 Task: Search one way flight ticket for 3 adults in first from Walla Walla: Walla Walla Regional Airport to Greenville: Pitt-greenville Airport on 5-2-2023. Choice of flights is Delta. Number of bags: 11 checked bags. Price is upto 92000. Outbound departure time preference is 23:45.
Action: Mouse moved to (319, 288)
Screenshot: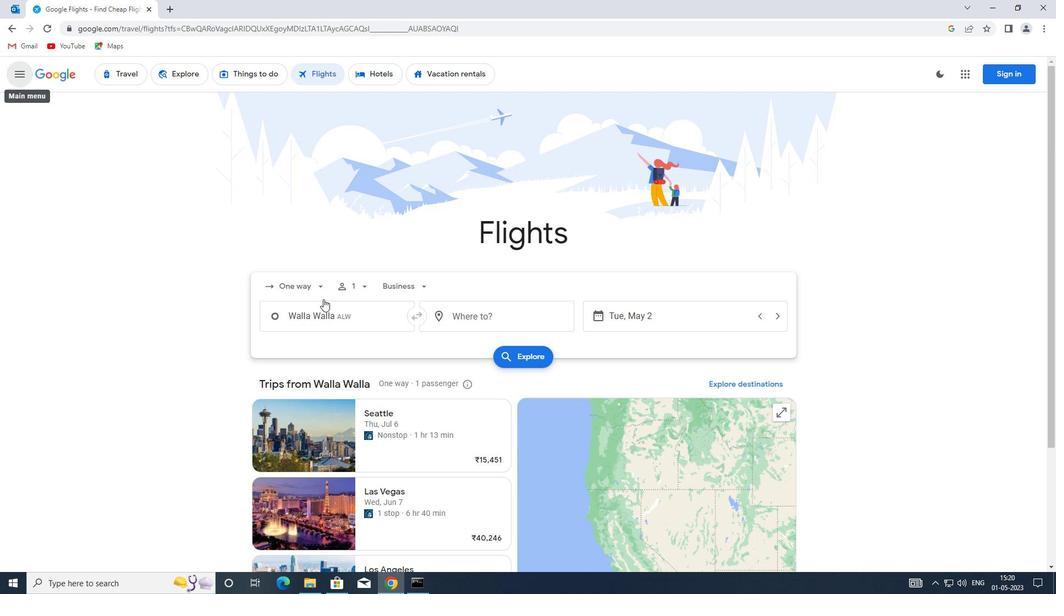 
Action: Mouse pressed left at (319, 288)
Screenshot: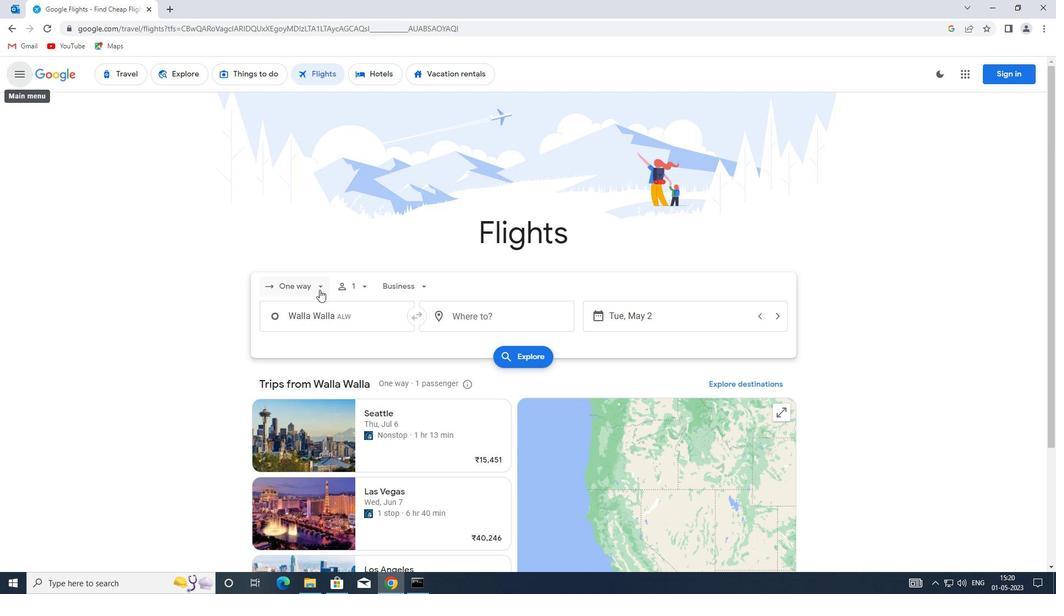 
Action: Mouse moved to (331, 336)
Screenshot: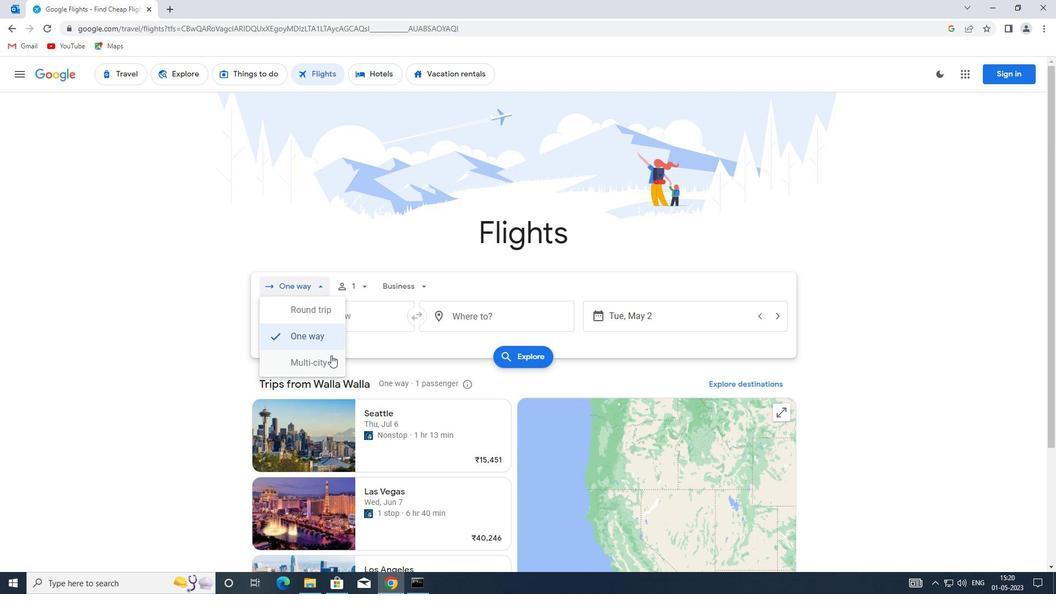 
Action: Mouse pressed left at (331, 336)
Screenshot: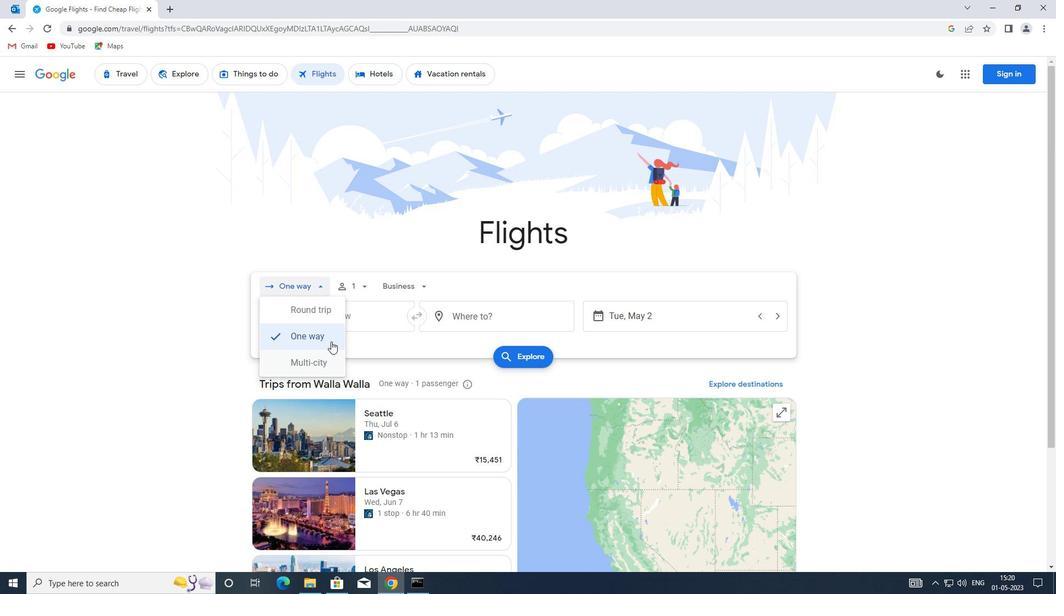 
Action: Mouse moved to (362, 285)
Screenshot: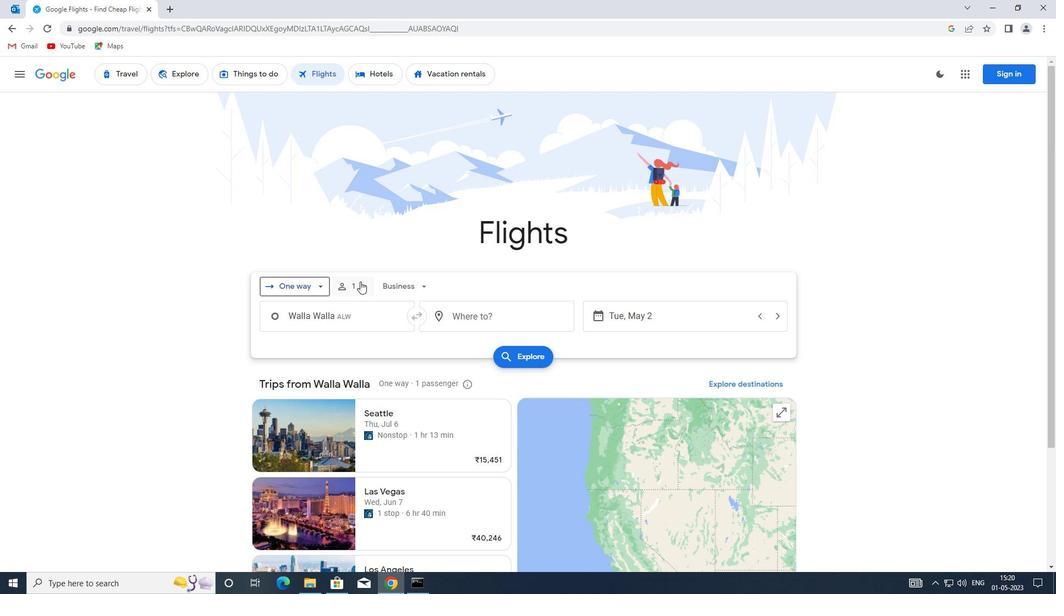 
Action: Mouse pressed left at (362, 285)
Screenshot: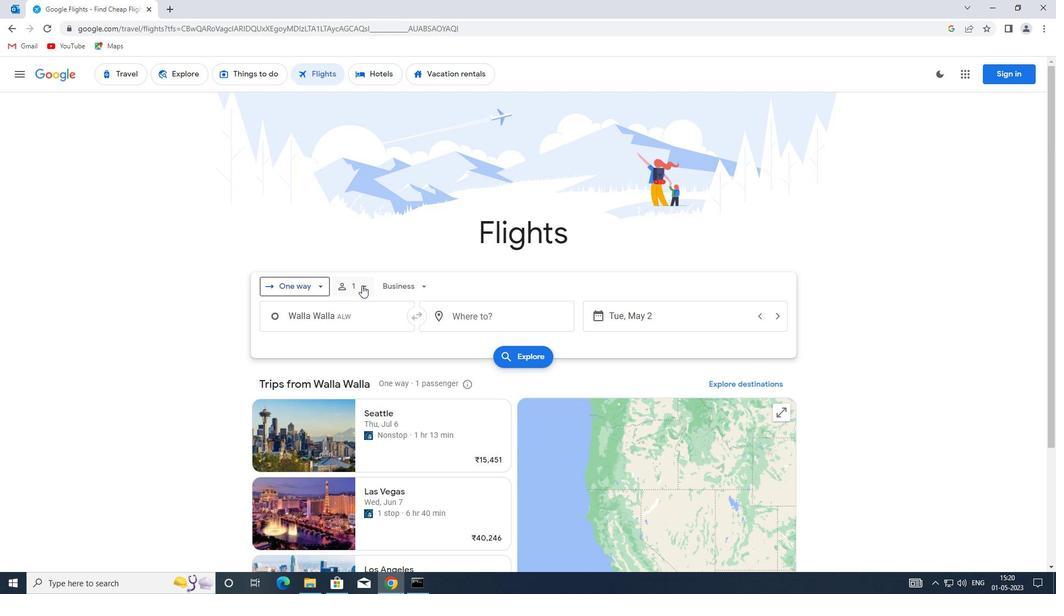 
Action: Mouse moved to (446, 313)
Screenshot: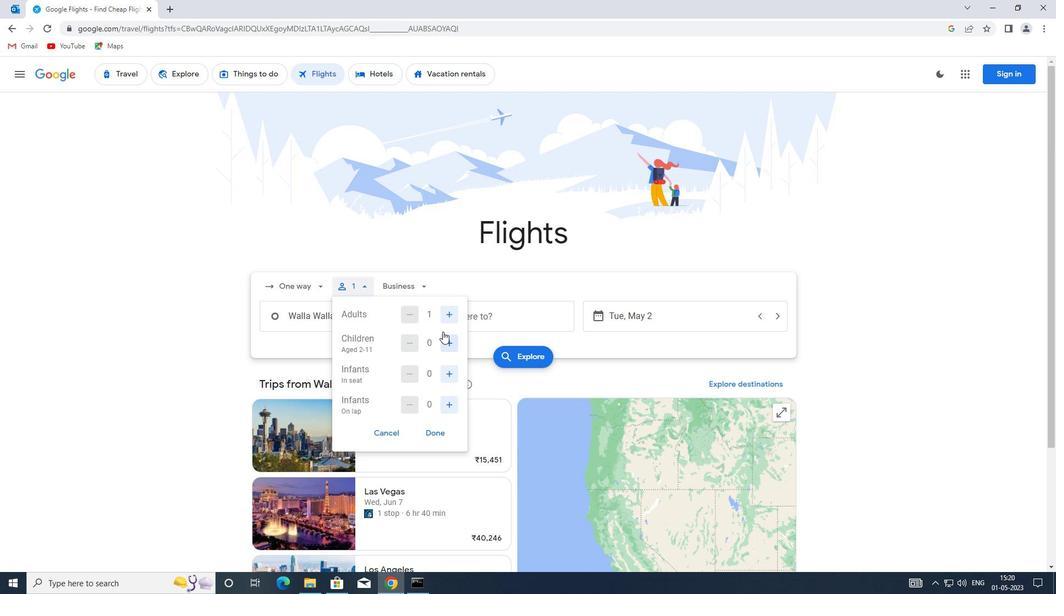
Action: Mouse pressed left at (446, 313)
Screenshot: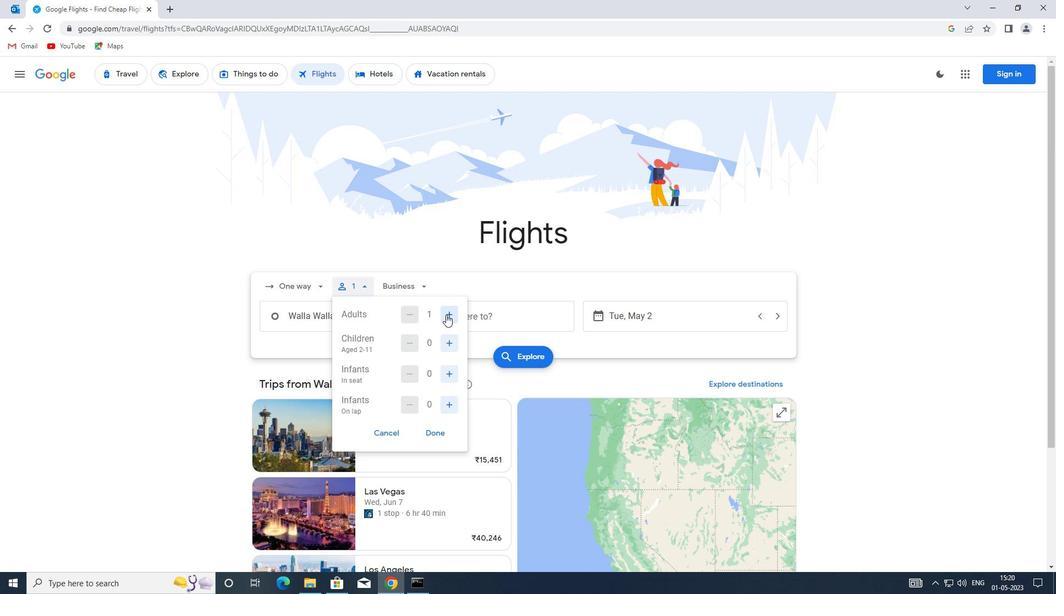 
Action: Mouse moved to (446, 312)
Screenshot: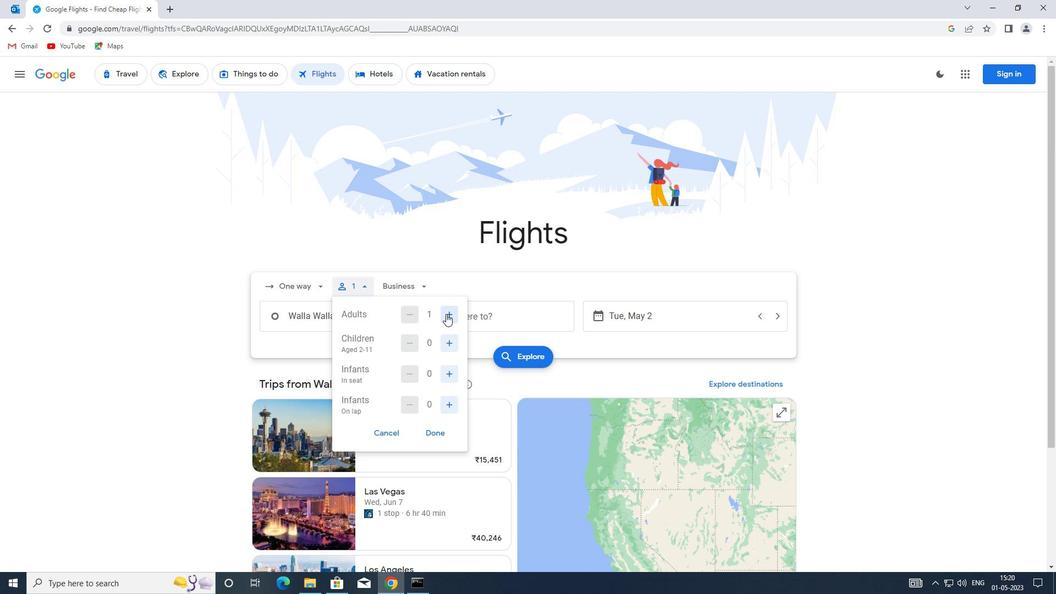 
Action: Mouse pressed left at (446, 312)
Screenshot: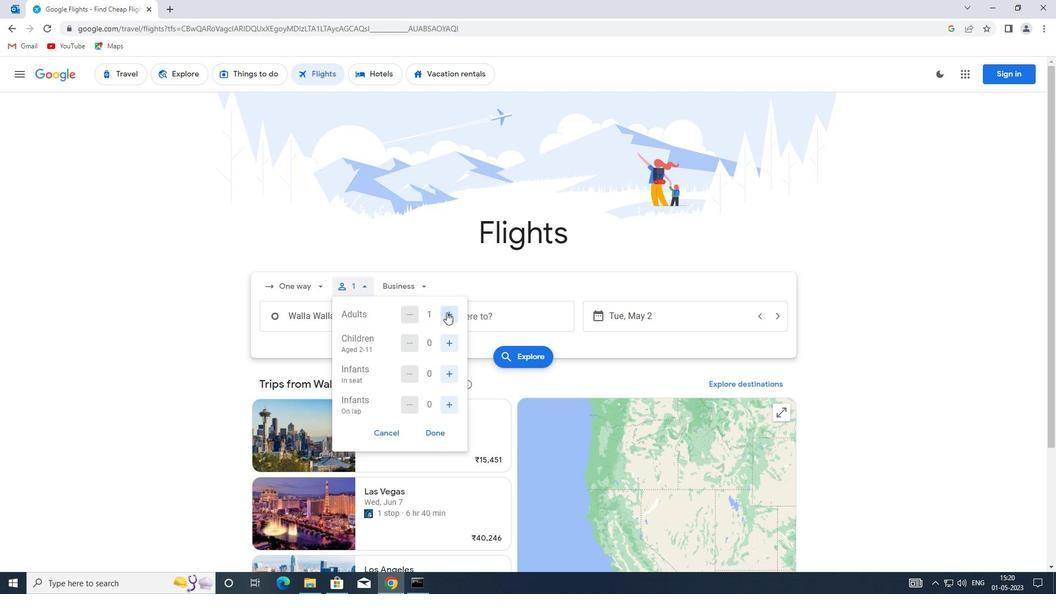 
Action: Mouse moved to (440, 434)
Screenshot: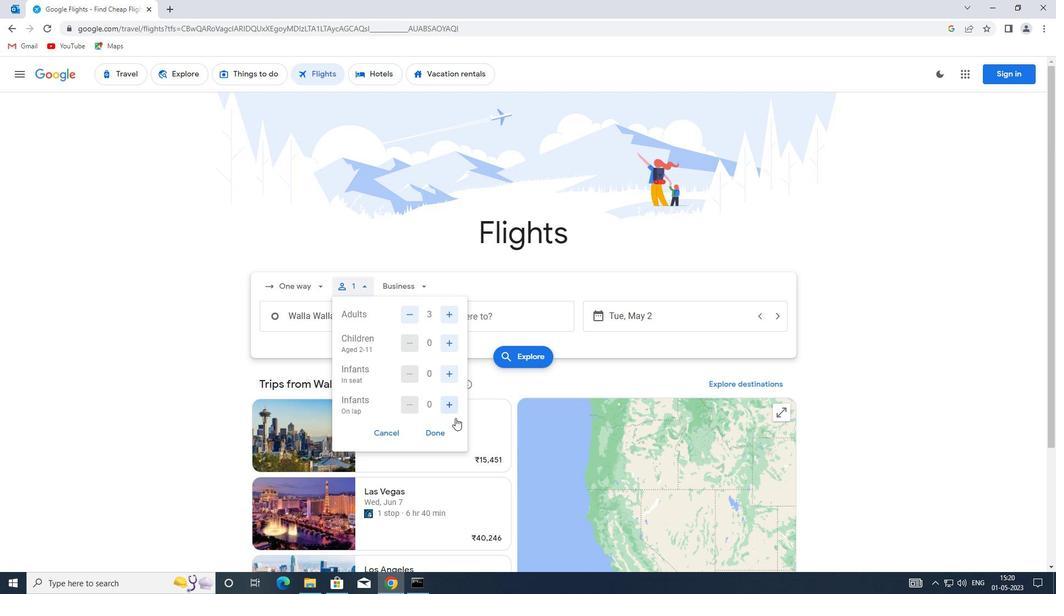 
Action: Mouse pressed left at (440, 434)
Screenshot: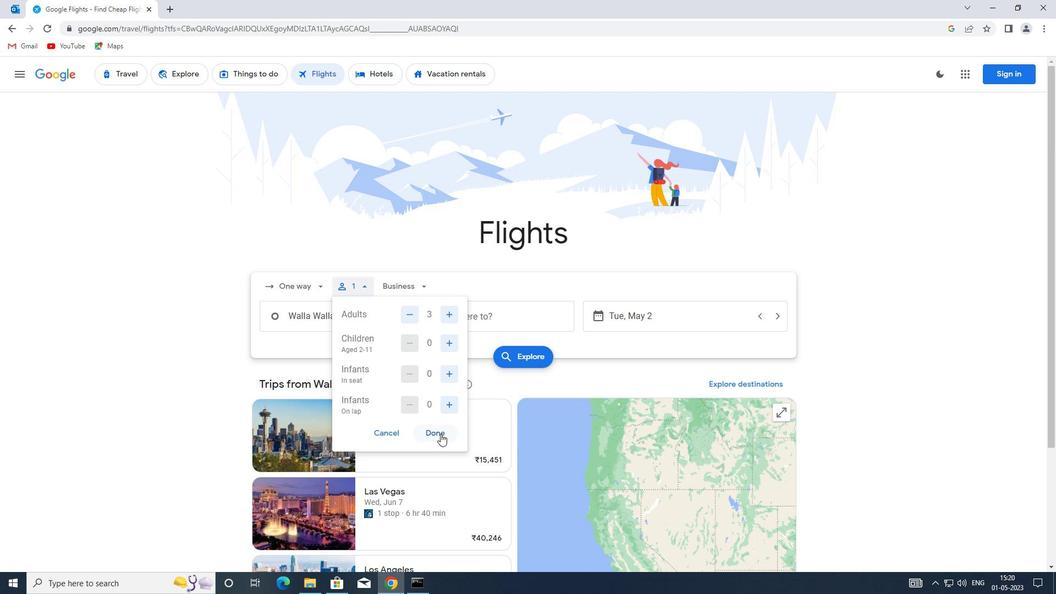 
Action: Mouse moved to (417, 289)
Screenshot: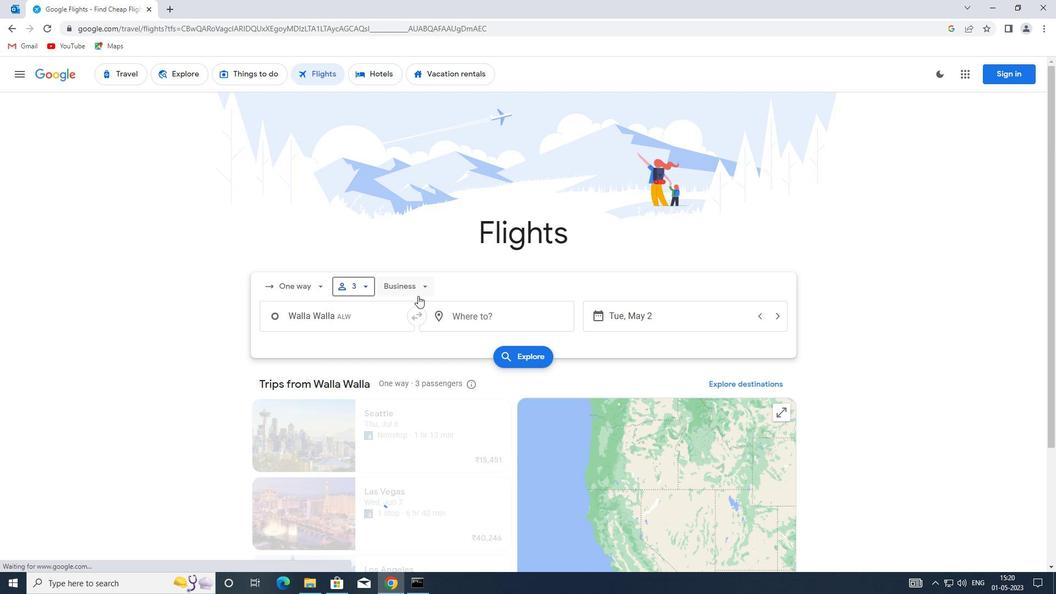 
Action: Mouse pressed left at (417, 289)
Screenshot: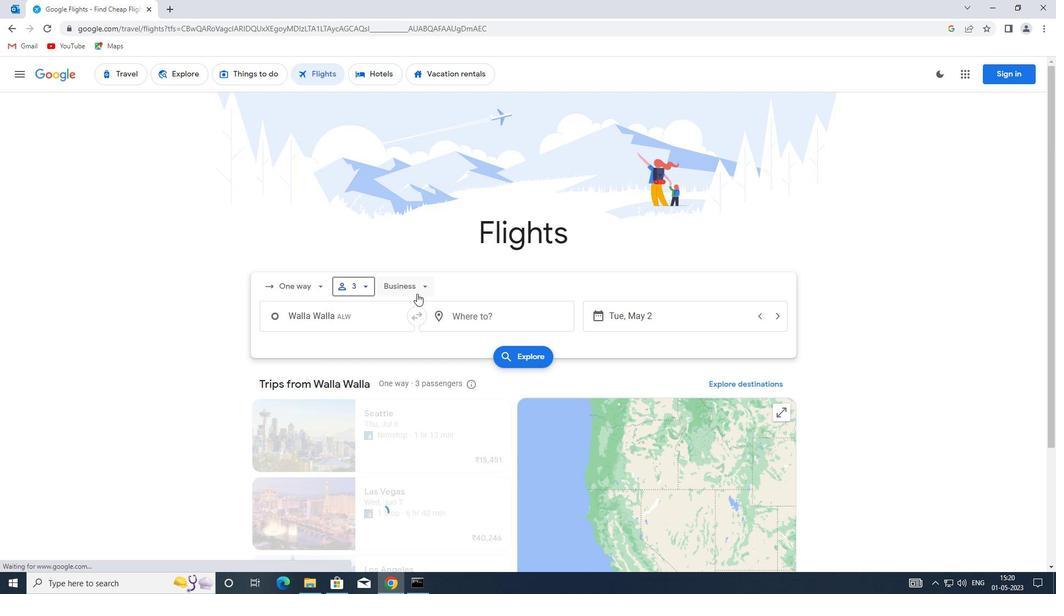 
Action: Mouse moved to (427, 387)
Screenshot: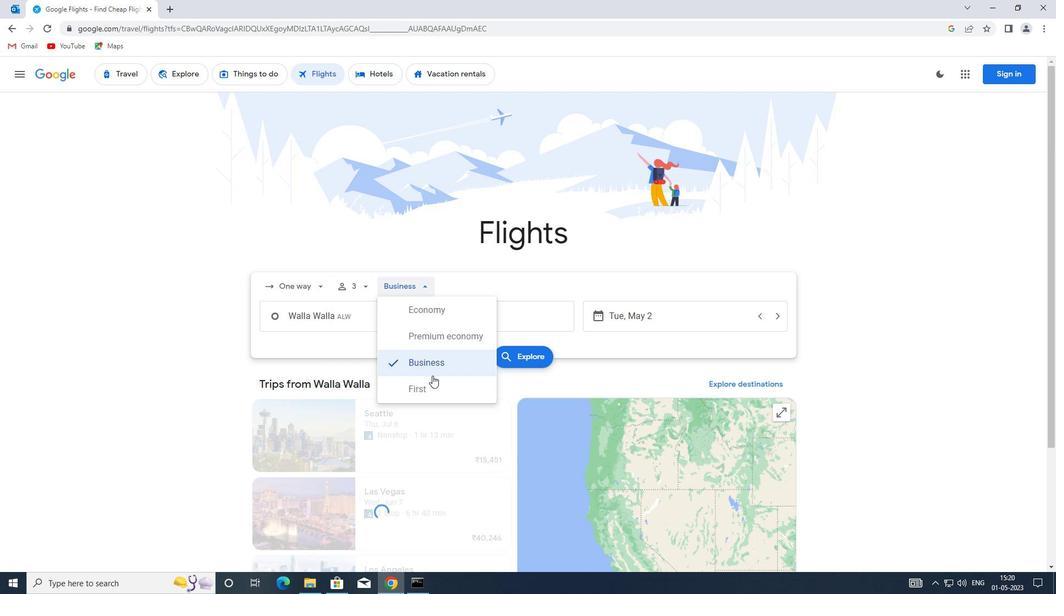 
Action: Mouse pressed left at (427, 387)
Screenshot: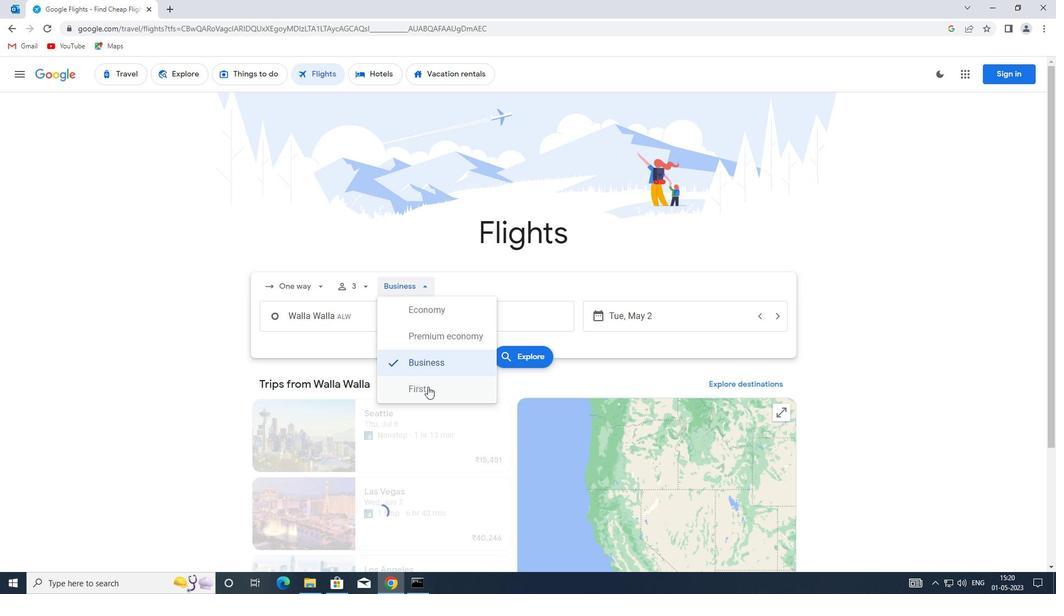 
Action: Mouse moved to (357, 317)
Screenshot: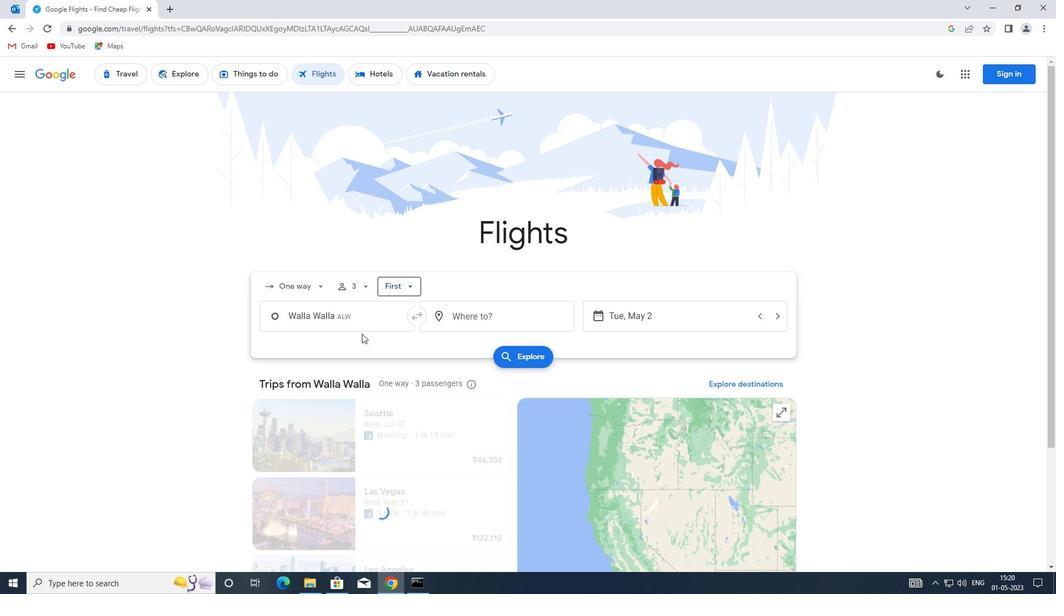 
Action: Mouse pressed left at (357, 317)
Screenshot: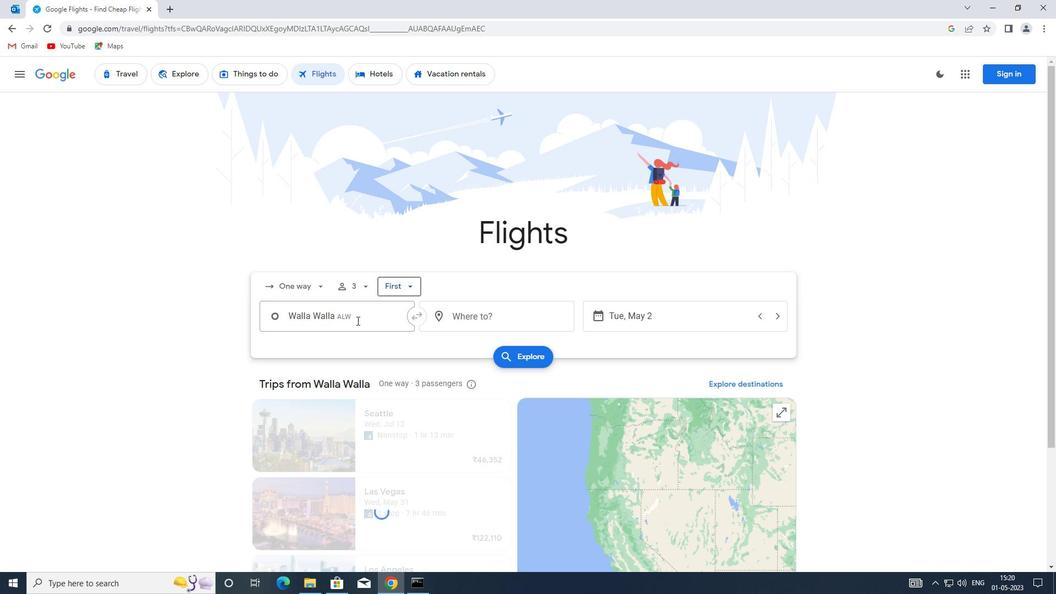 
Action: Mouse moved to (371, 349)
Screenshot: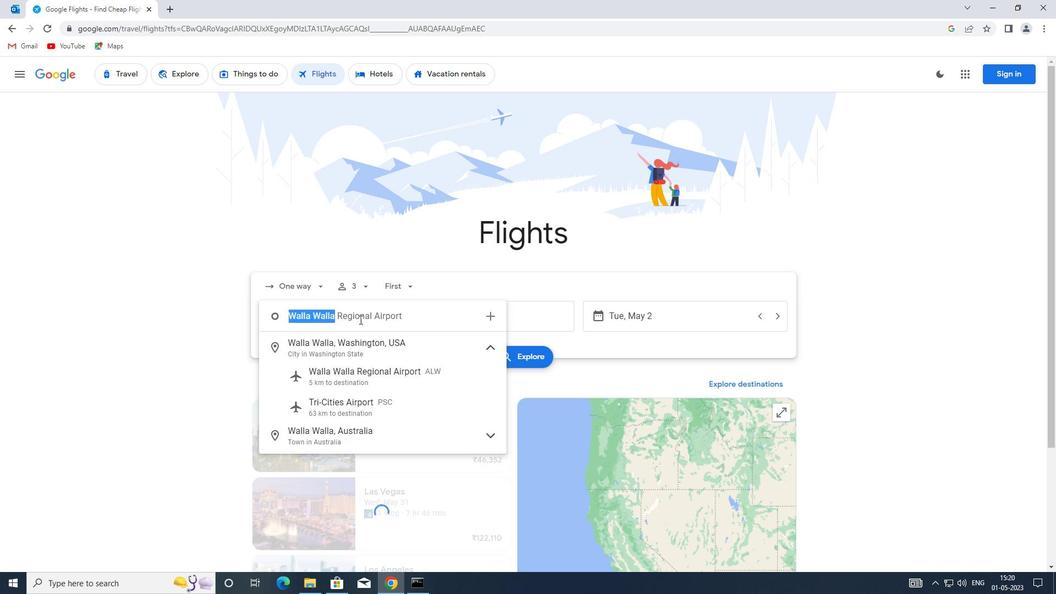 
Action: Key pressed <Key.enter>
Screenshot: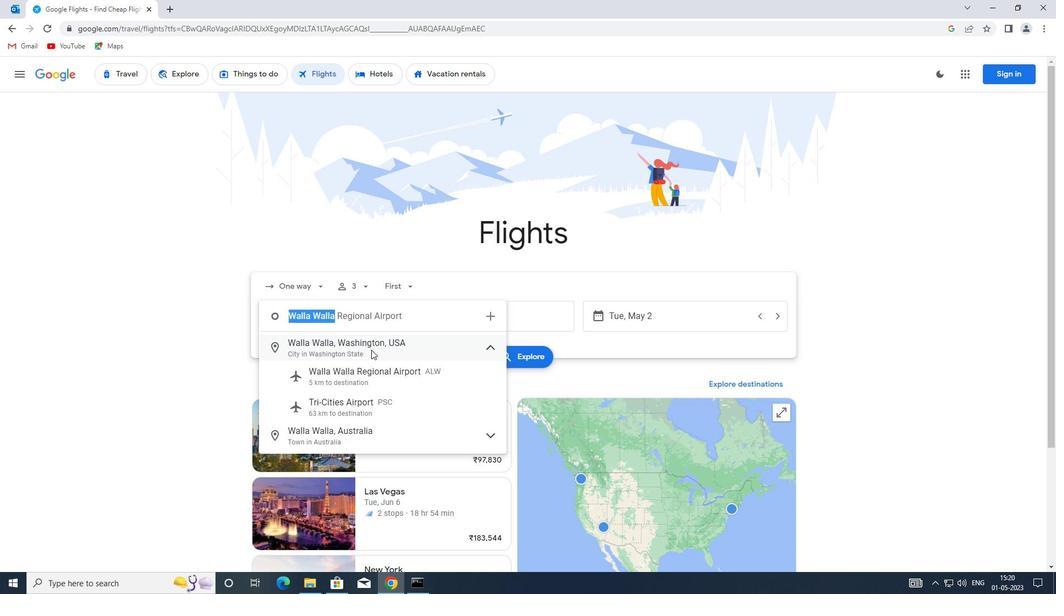 
Action: Mouse moved to (511, 324)
Screenshot: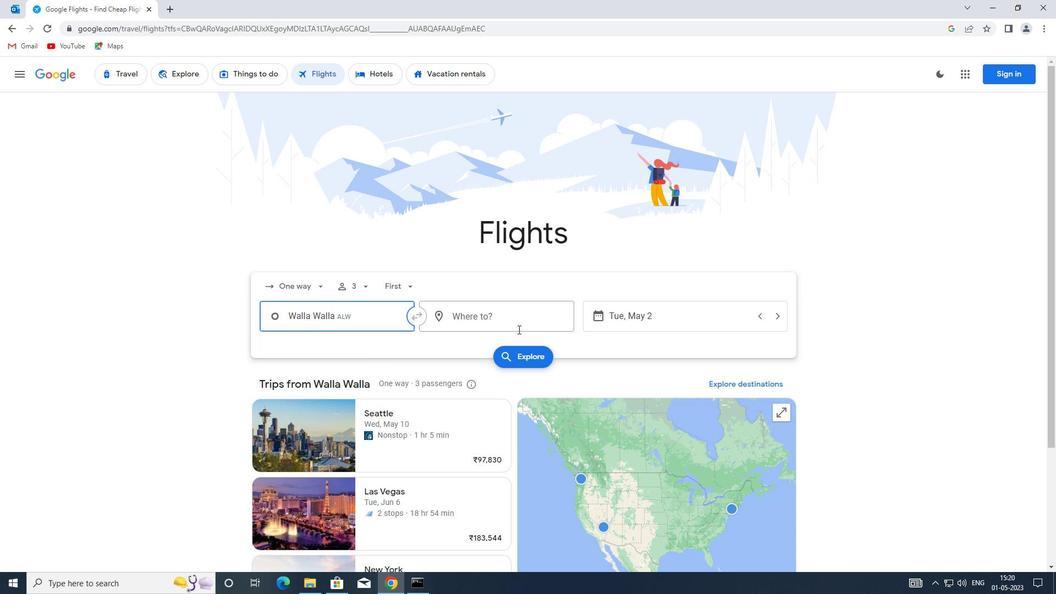 
Action: Mouse pressed left at (511, 324)
Screenshot: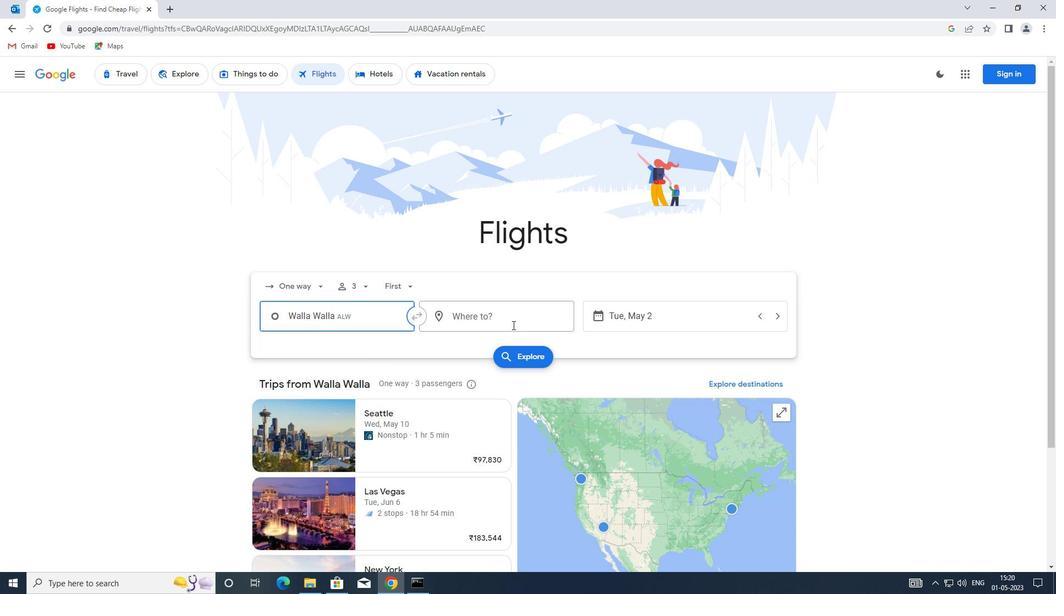 
Action: Key pressed pgv<Key.enter>
Screenshot: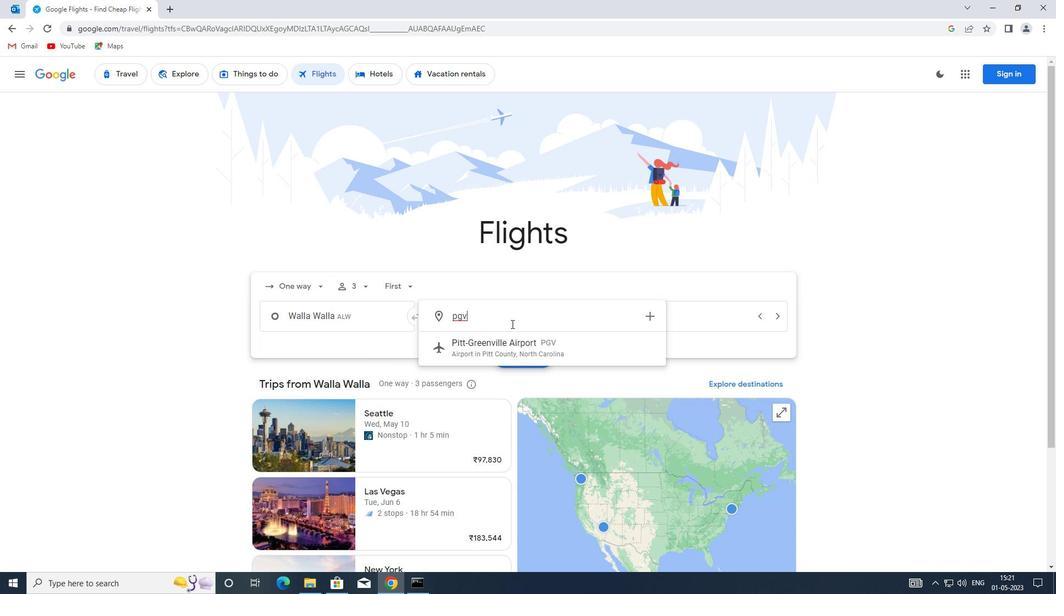 
Action: Mouse moved to (642, 322)
Screenshot: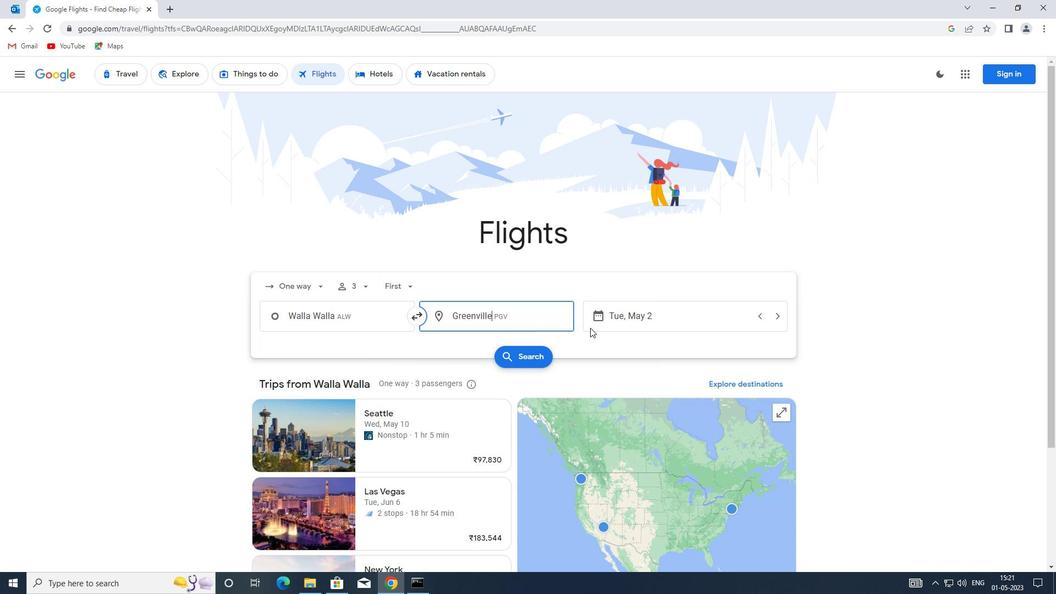 
Action: Mouse pressed left at (642, 322)
Screenshot: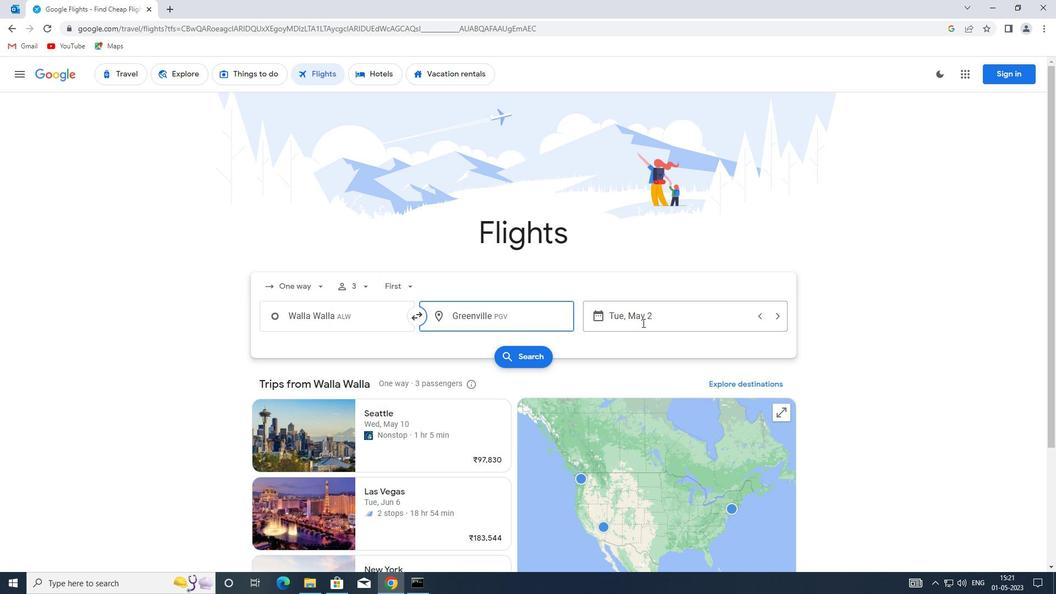 
Action: Mouse moved to (461, 374)
Screenshot: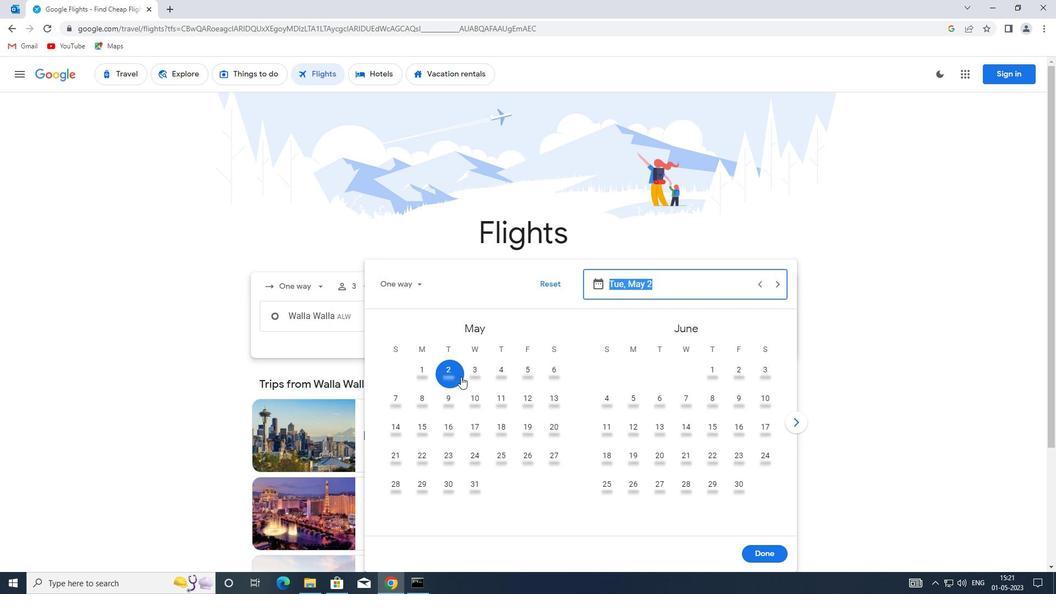 
Action: Mouse pressed left at (461, 374)
Screenshot: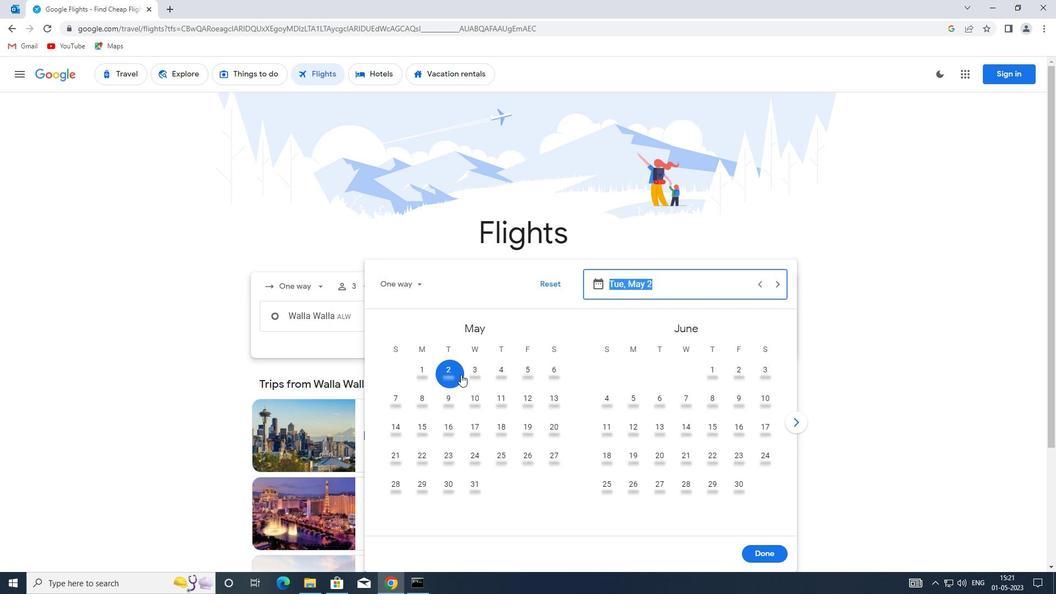 
Action: Mouse moved to (770, 556)
Screenshot: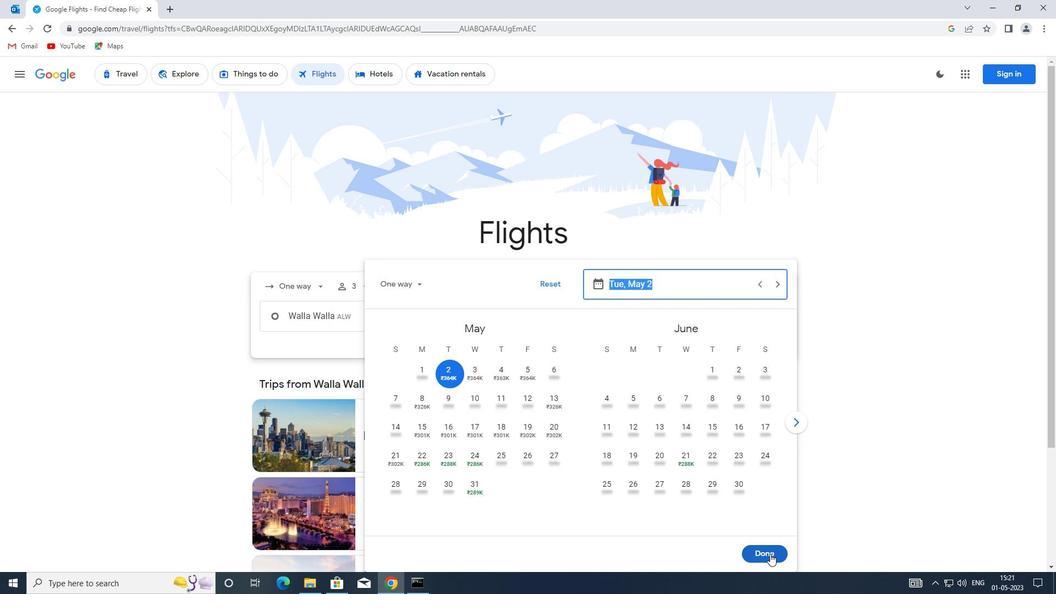 
Action: Mouse pressed left at (770, 556)
Screenshot: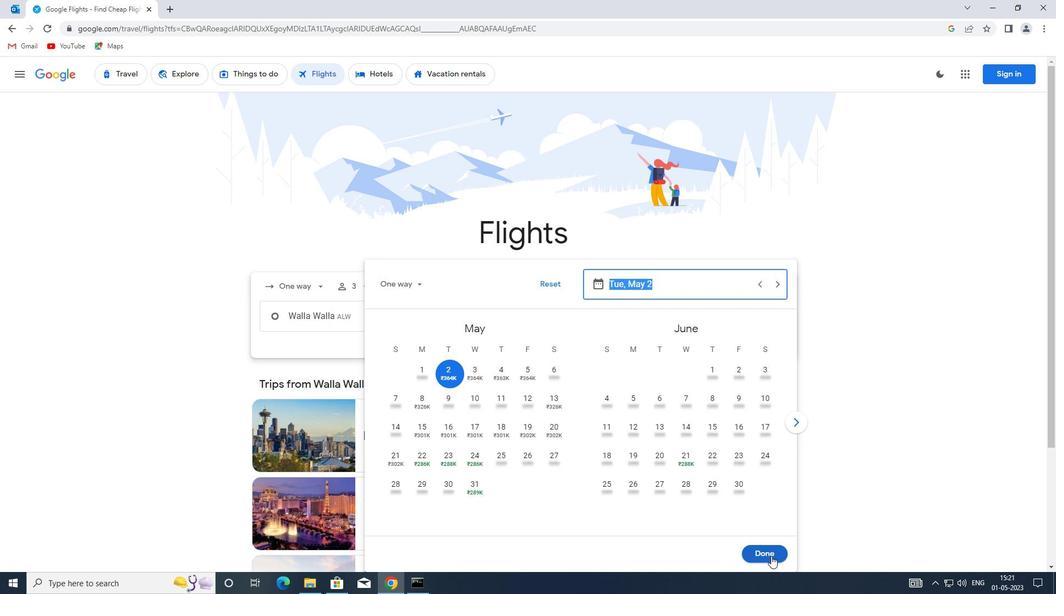
Action: Mouse moved to (532, 362)
Screenshot: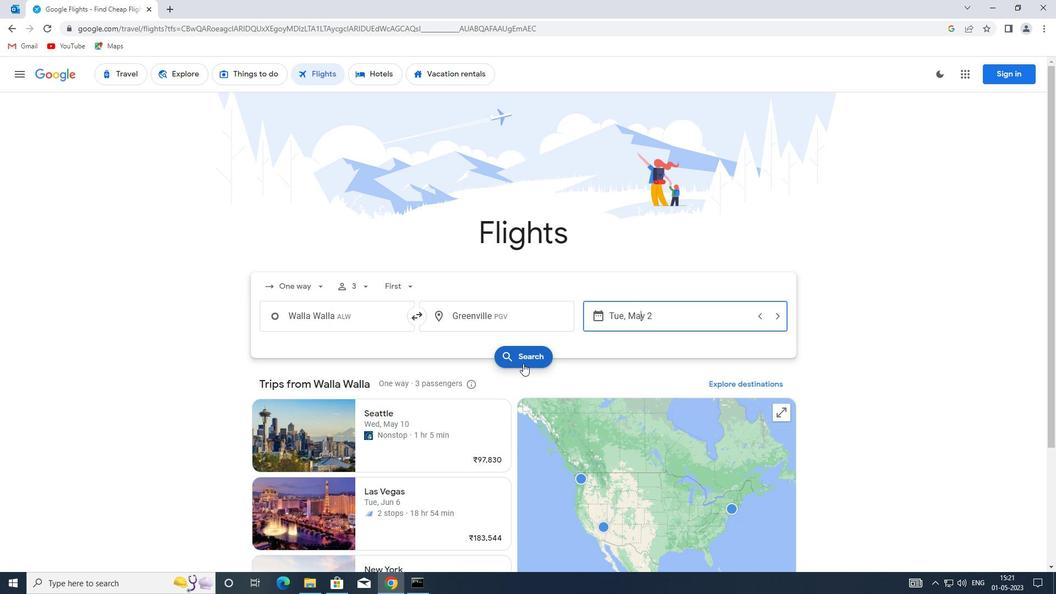 
Action: Mouse pressed left at (532, 362)
Screenshot: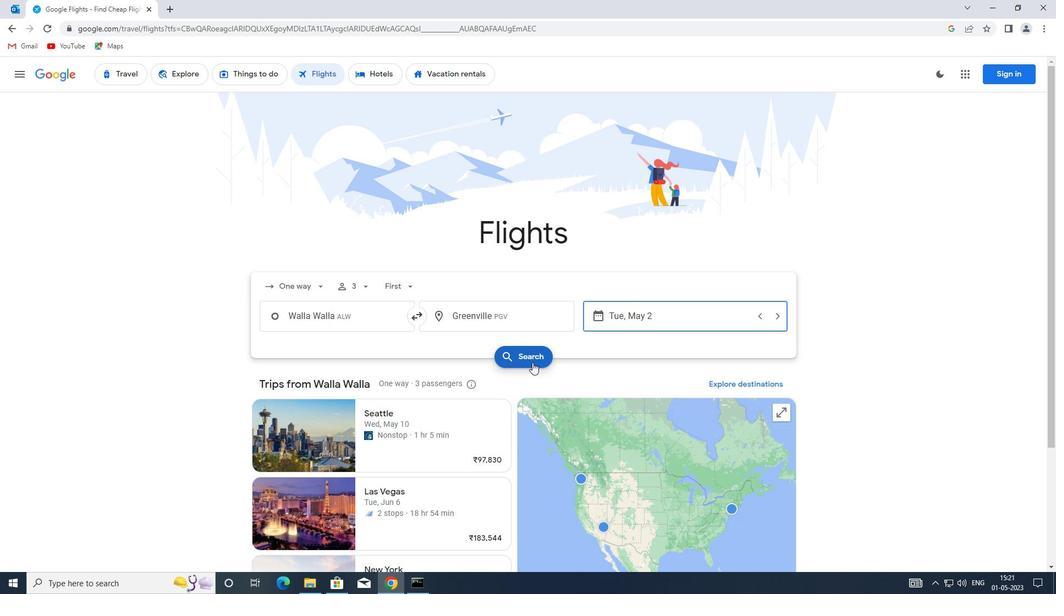 
Action: Mouse moved to (271, 180)
Screenshot: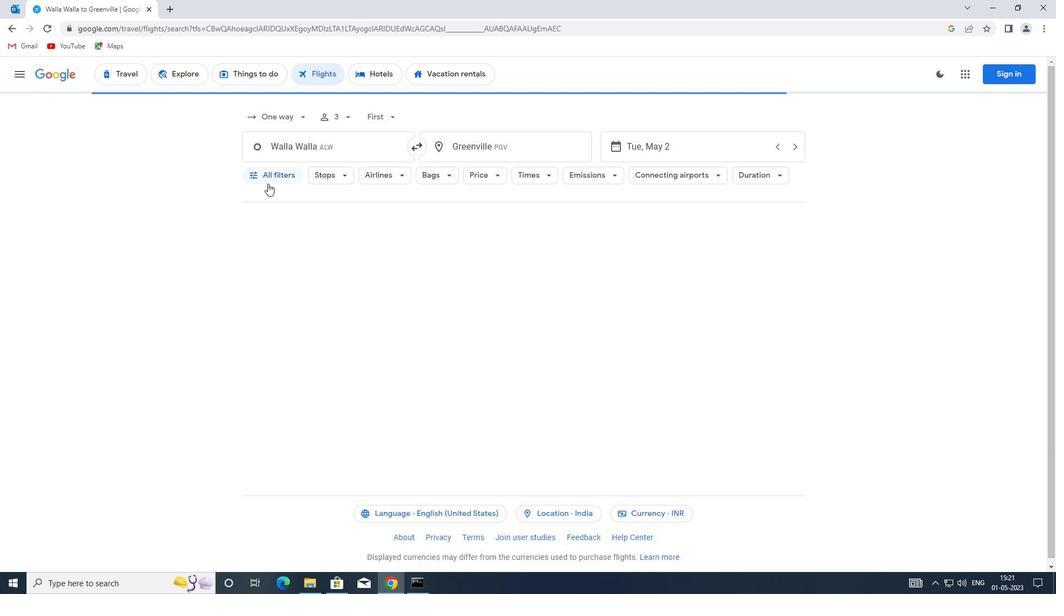 
Action: Mouse pressed left at (271, 180)
Screenshot: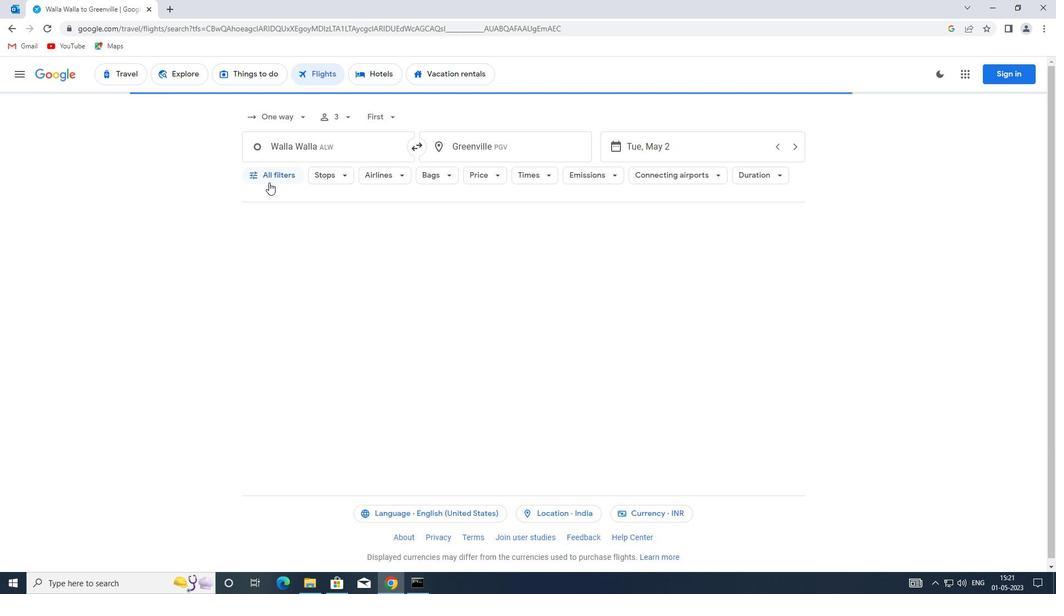 
Action: Mouse moved to (321, 292)
Screenshot: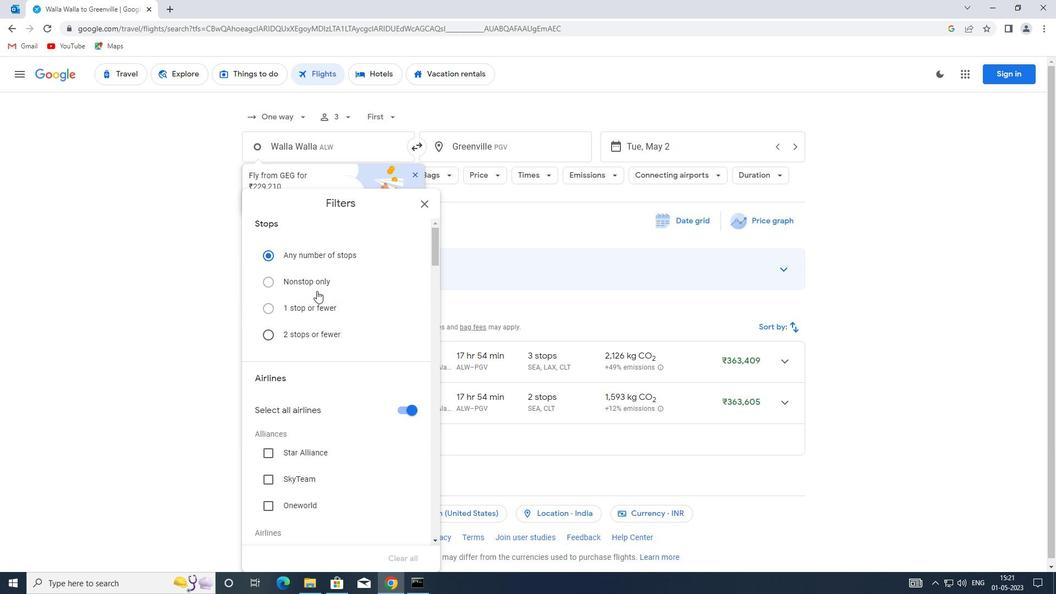 
Action: Mouse scrolled (321, 291) with delta (0, 0)
Screenshot: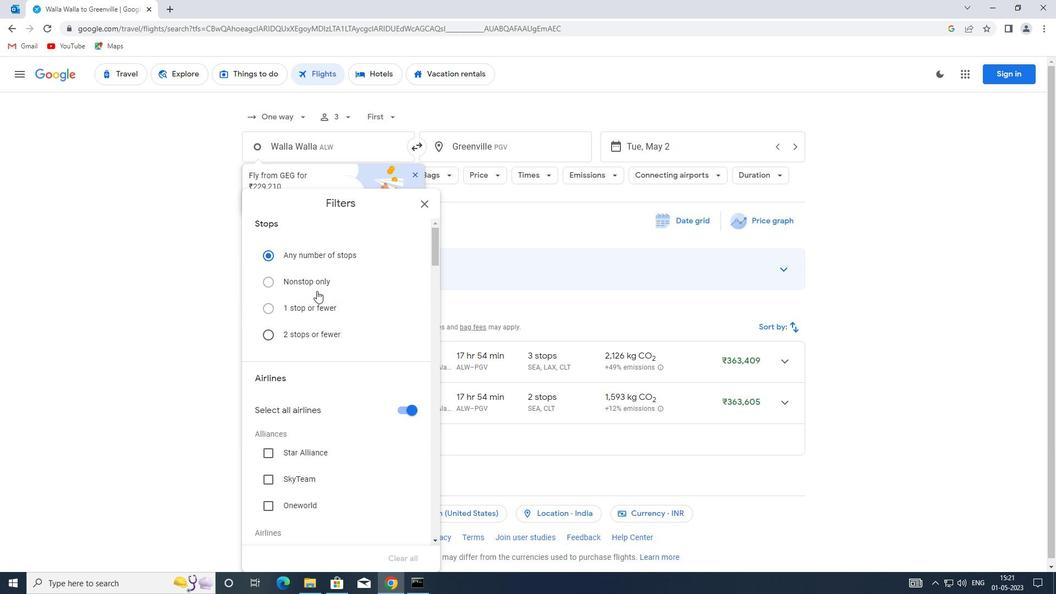 
Action: Mouse moved to (407, 355)
Screenshot: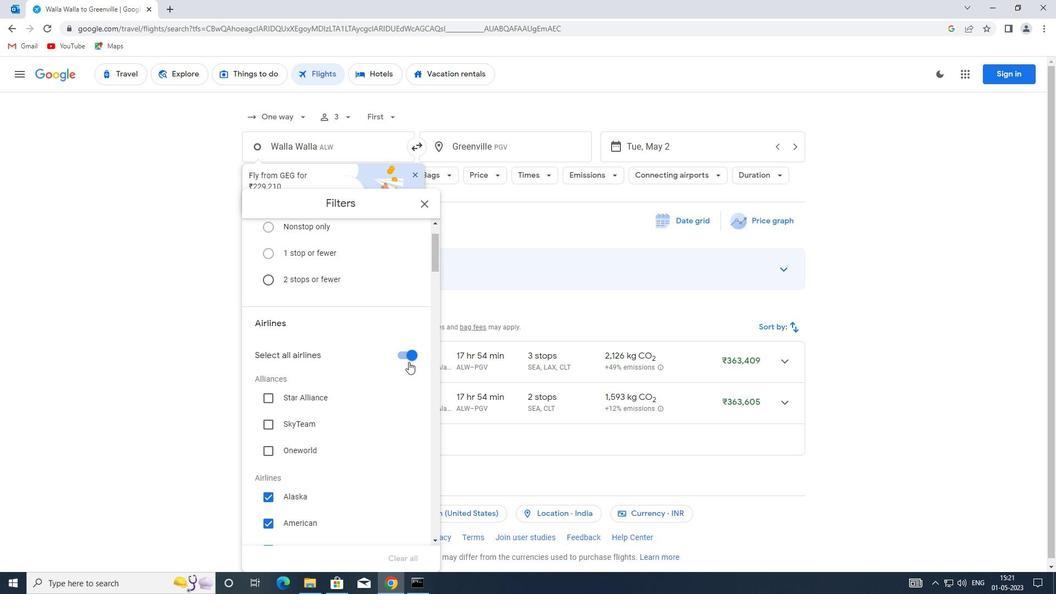 
Action: Mouse pressed left at (407, 355)
Screenshot: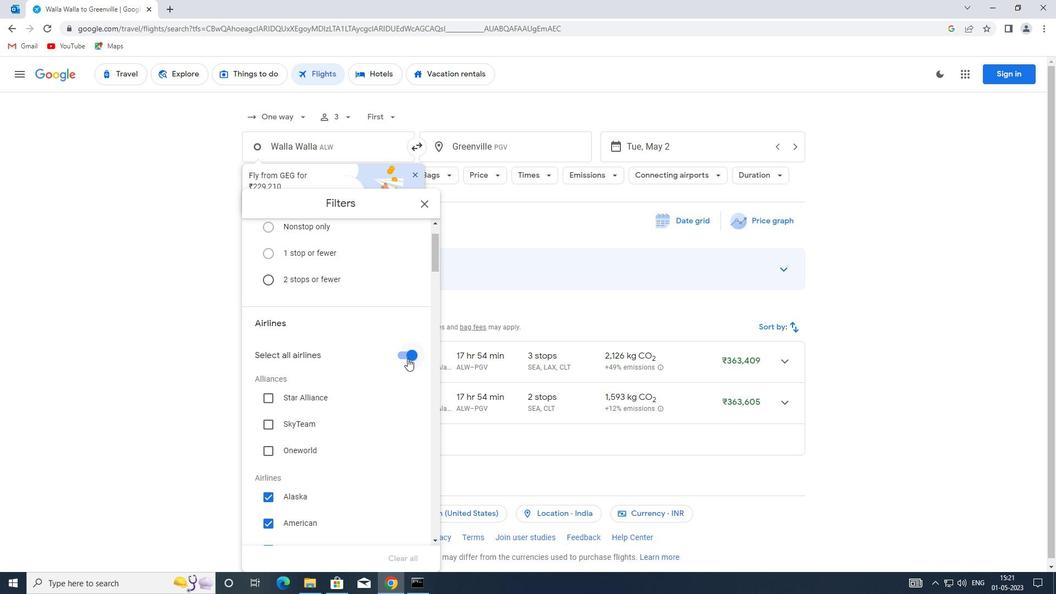 
Action: Mouse moved to (305, 366)
Screenshot: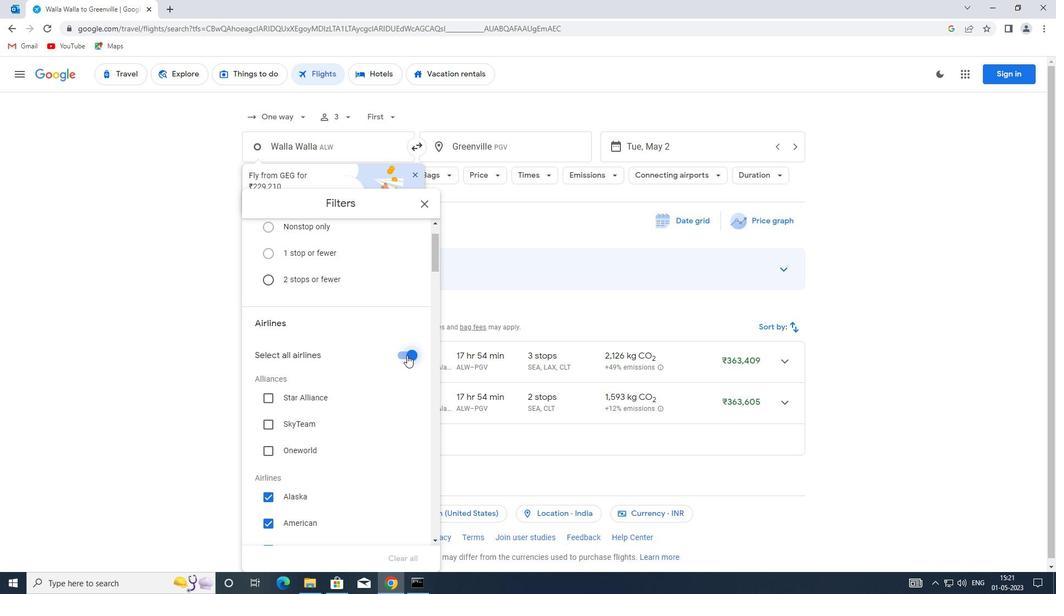 
Action: Mouse scrolled (305, 365) with delta (0, 0)
Screenshot: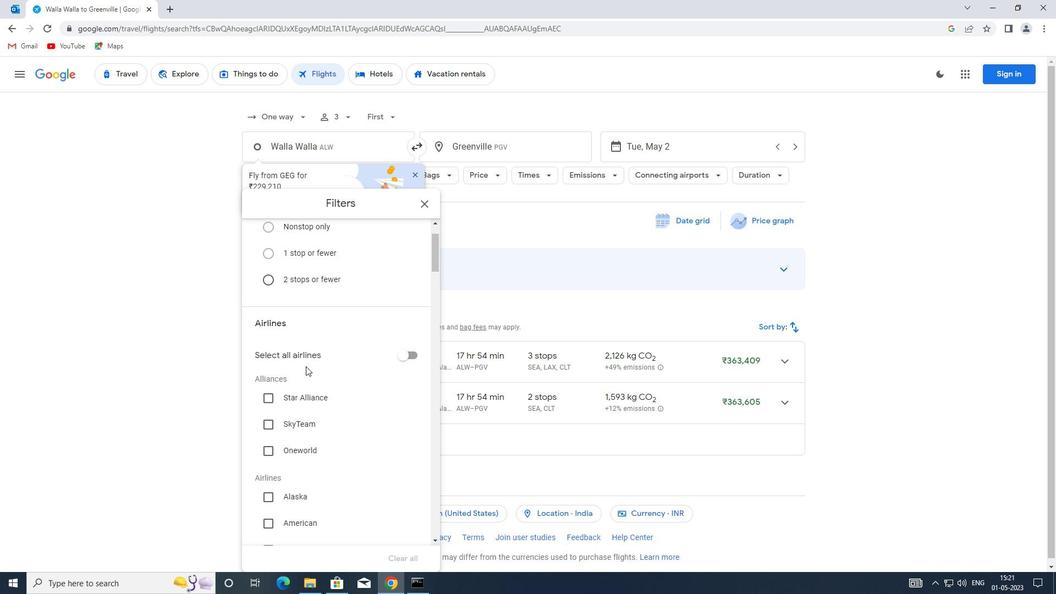 
Action: Mouse scrolled (305, 365) with delta (0, 0)
Screenshot: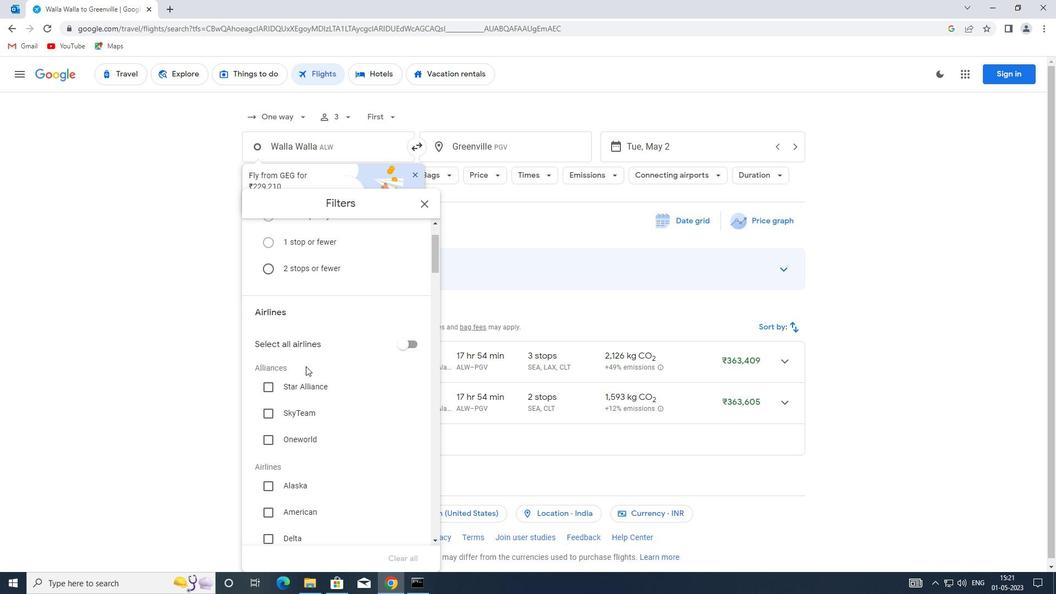 
Action: Mouse scrolled (305, 365) with delta (0, 0)
Screenshot: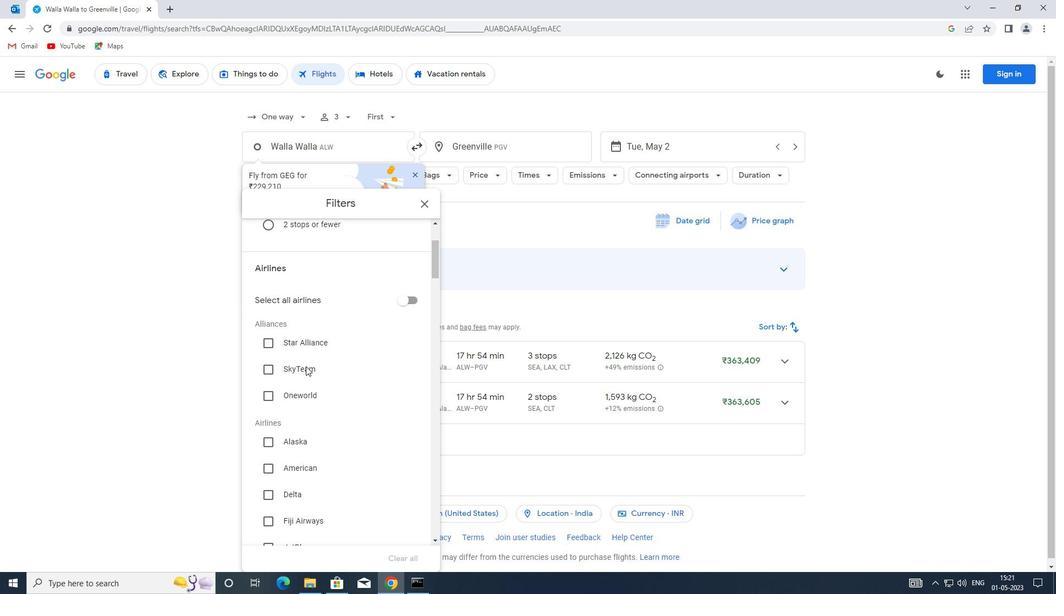 
Action: Mouse moved to (270, 387)
Screenshot: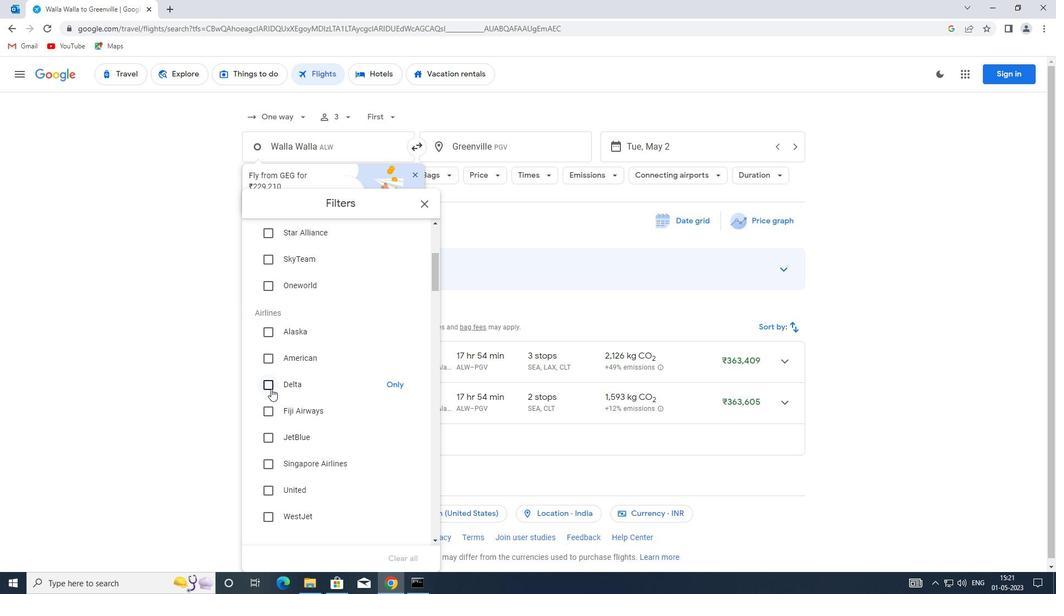 
Action: Mouse pressed left at (270, 387)
Screenshot: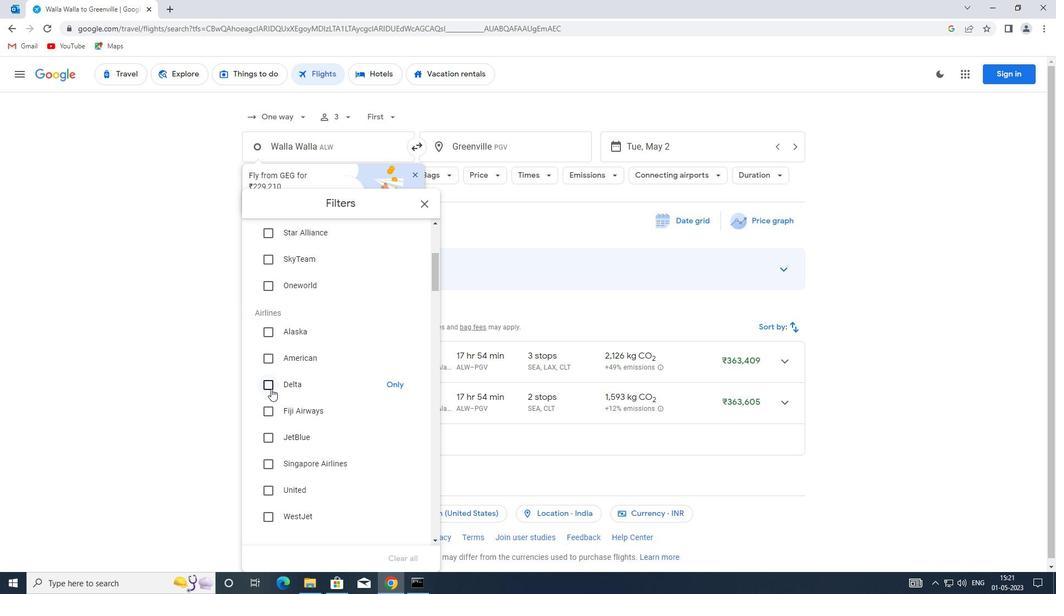 
Action: Mouse moved to (327, 379)
Screenshot: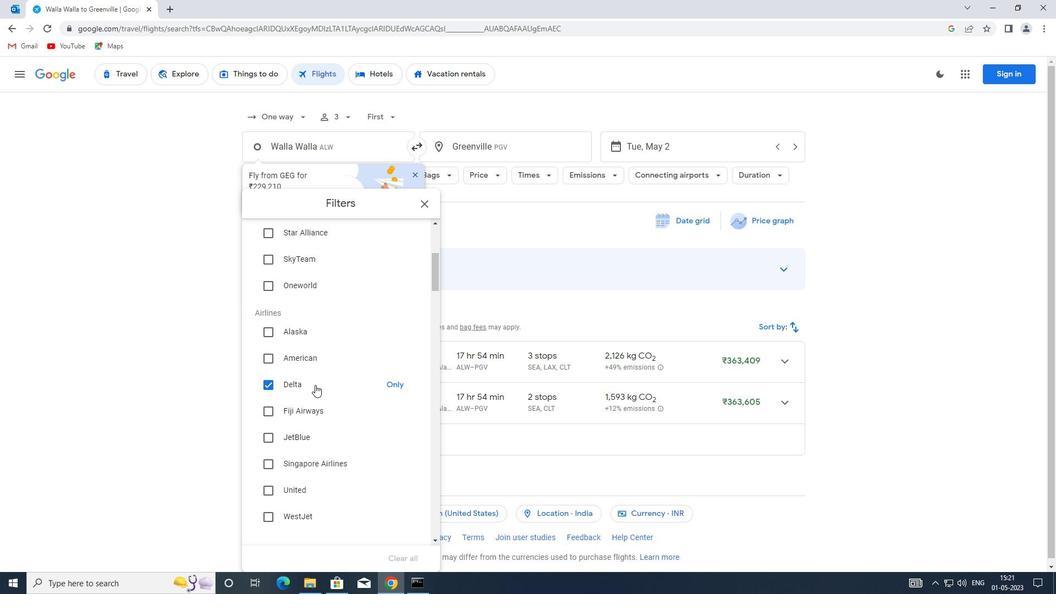 
Action: Mouse scrolled (327, 379) with delta (0, 0)
Screenshot: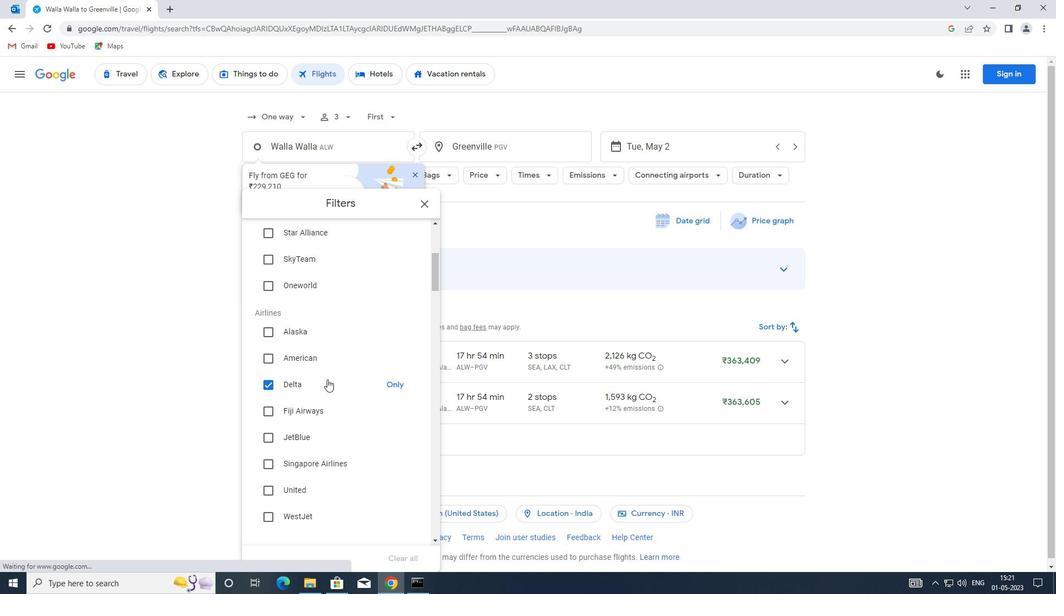 
Action: Mouse moved to (327, 379)
Screenshot: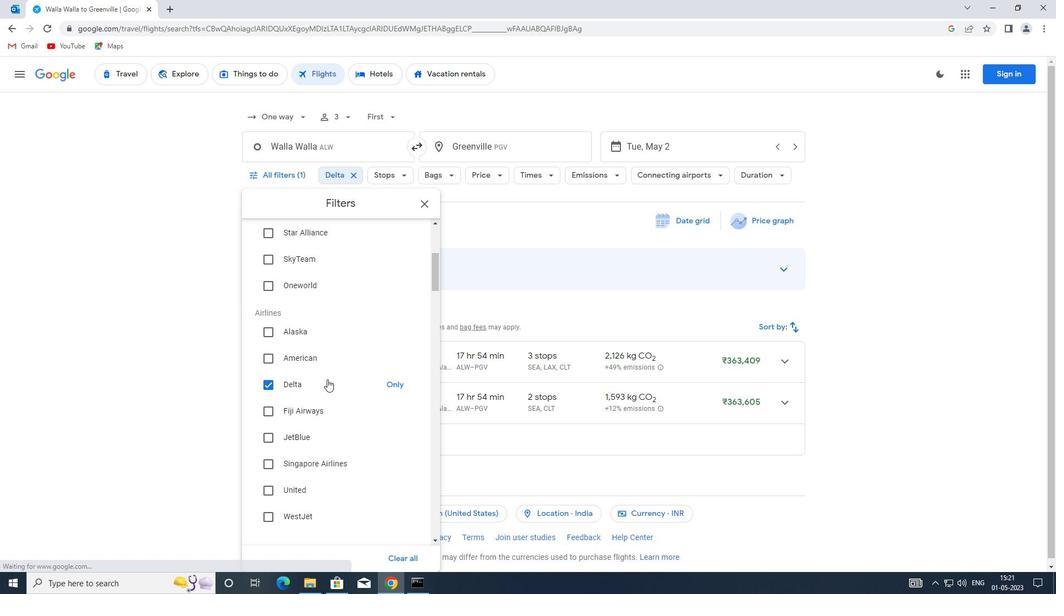 
Action: Mouse scrolled (327, 379) with delta (0, 0)
Screenshot: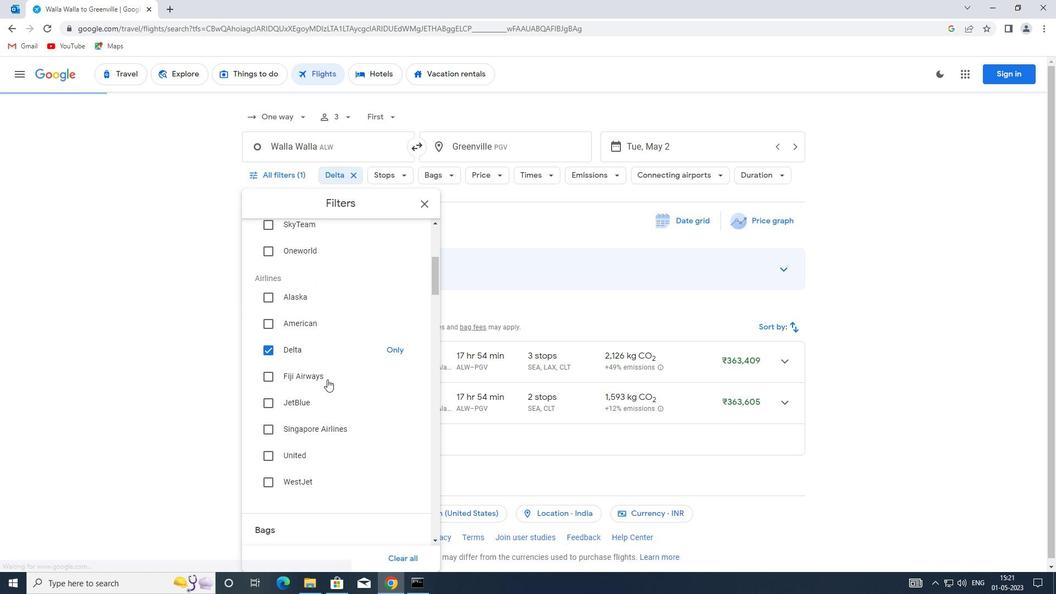
Action: Mouse moved to (327, 379)
Screenshot: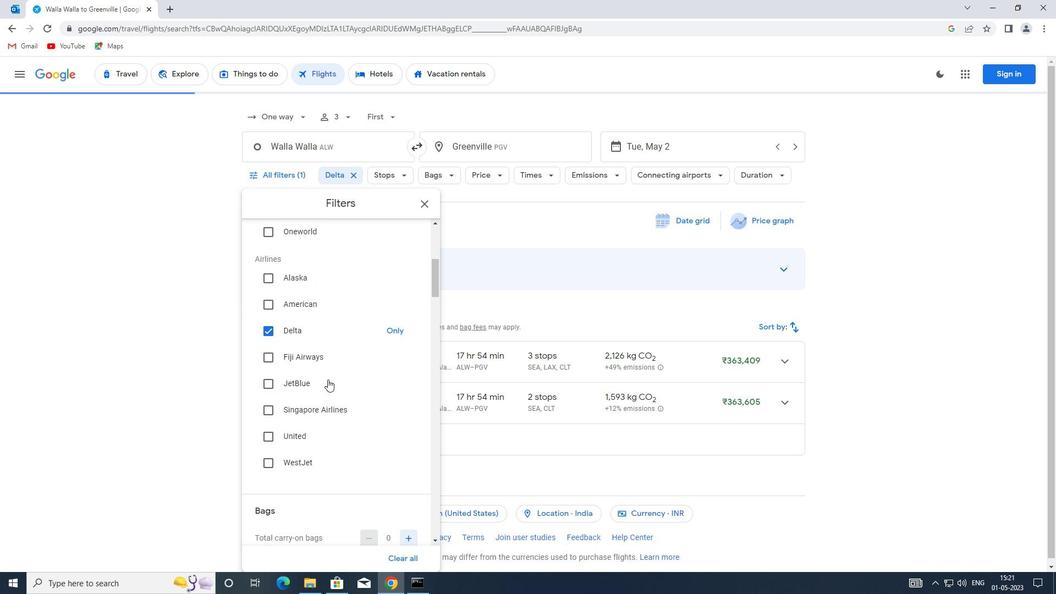
Action: Mouse scrolled (327, 379) with delta (0, 0)
Screenshot: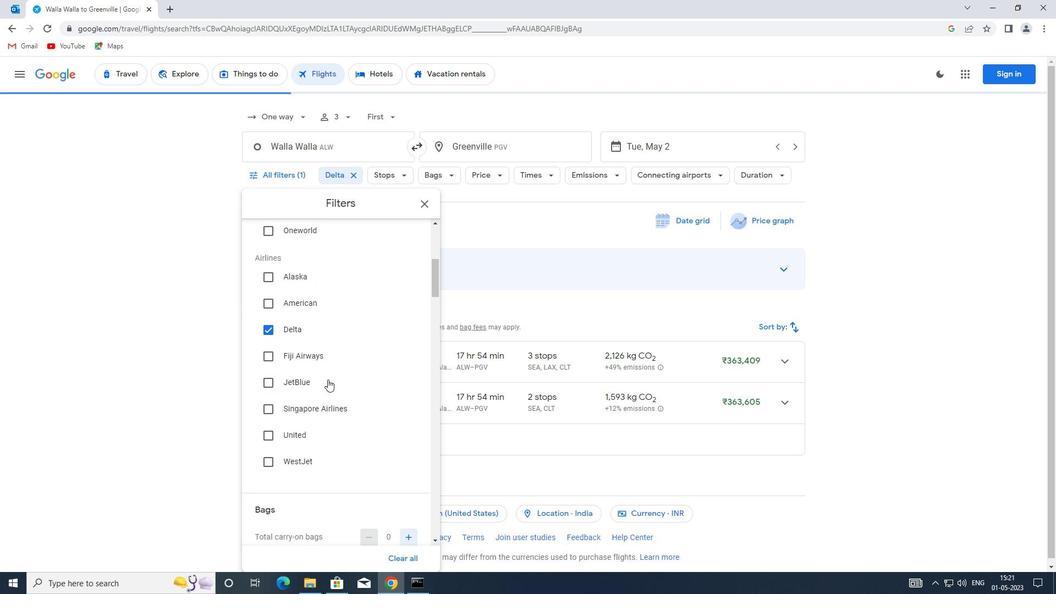 
Action: Mouse moved to (327, 380)
Screenshot: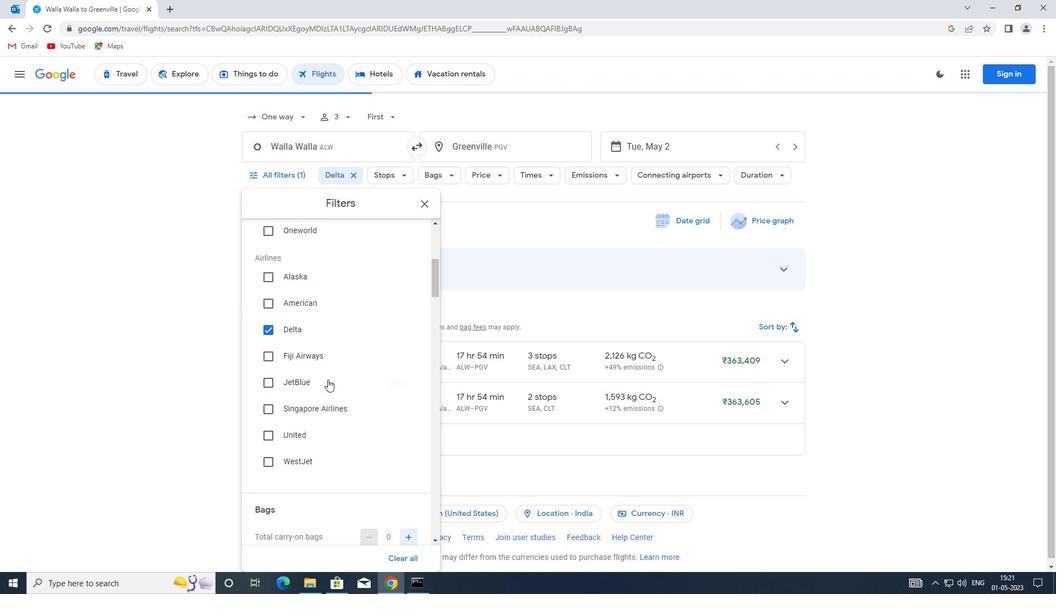
Action: Mouse scrolled (327, 379) with delta (0, 0)
Screenshot: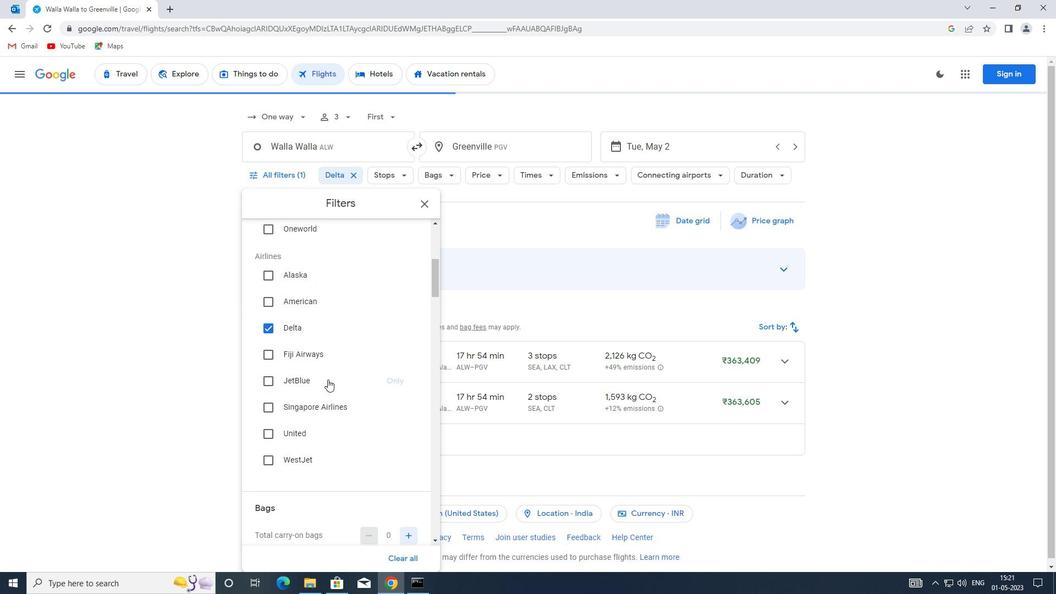 
Action: Mouse scrolled (327, 379) with delta (0, 0)
Screenshot: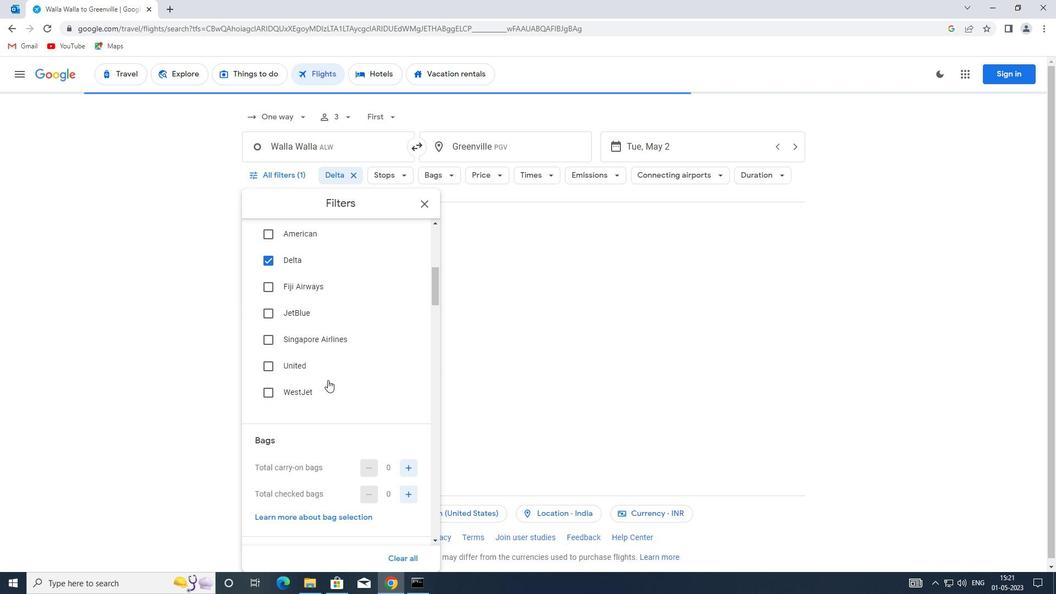 
Action: Mouse moved to (404, 346)
Screenshot: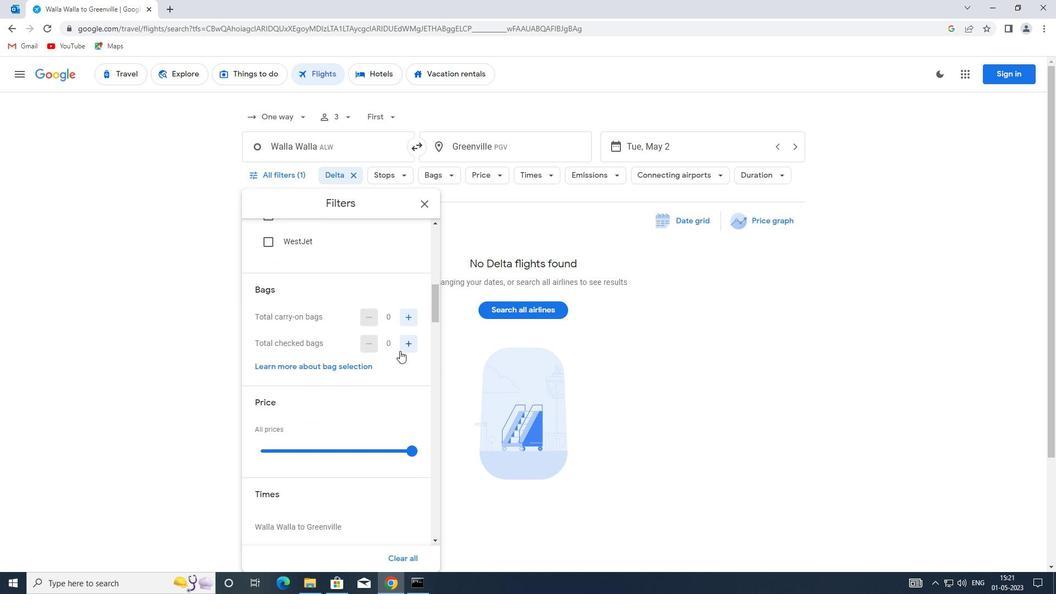 
Action: Mouse pressed left at (404, 346)
Screenshot: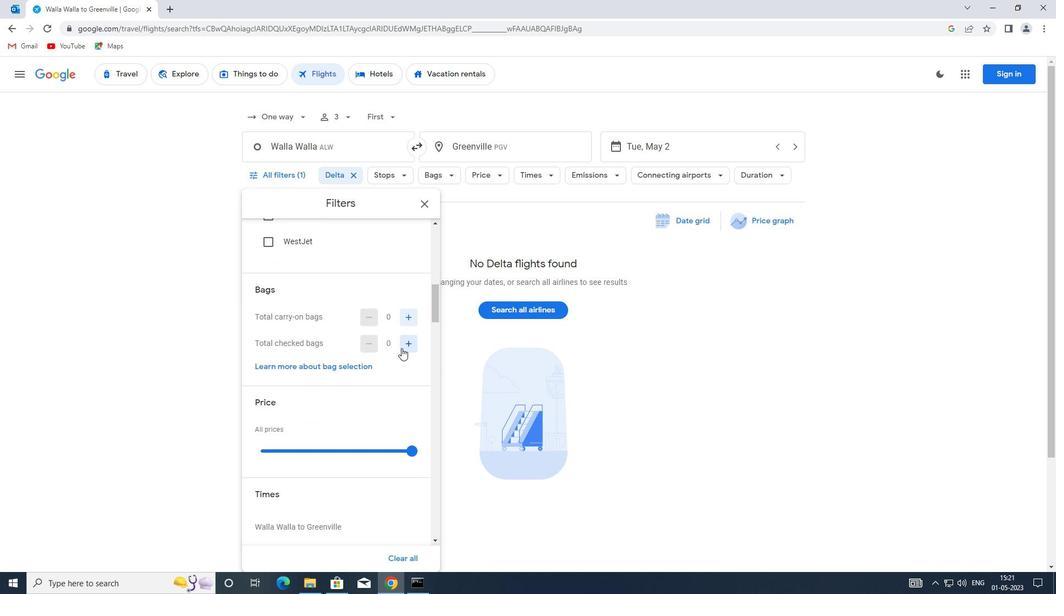 
Action: Mouse moved to (405, 345)
Screenshot: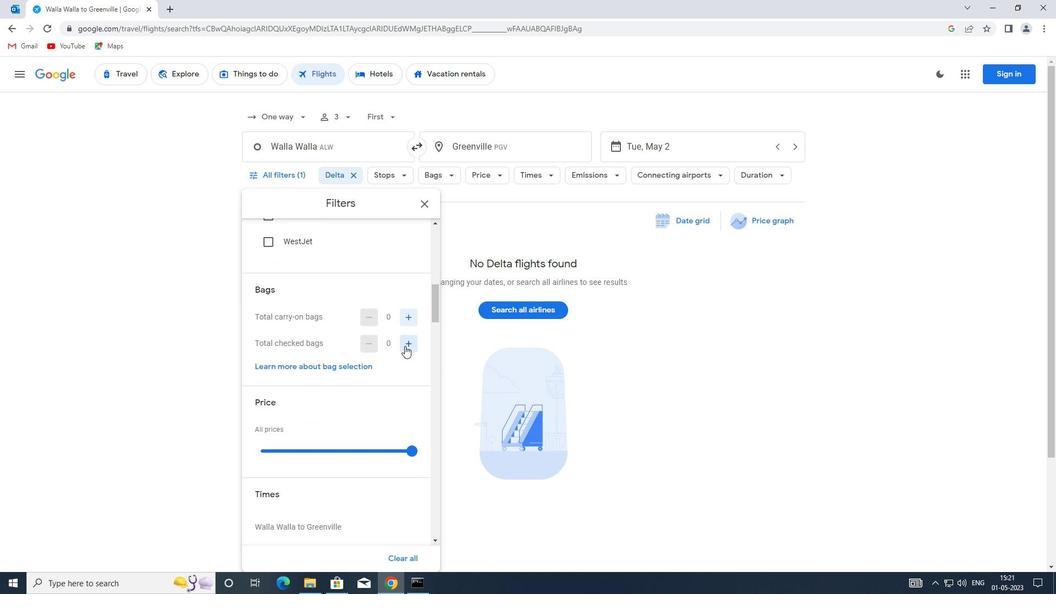 
Action: Mouse pressed left at (405, 345)
Screenshot: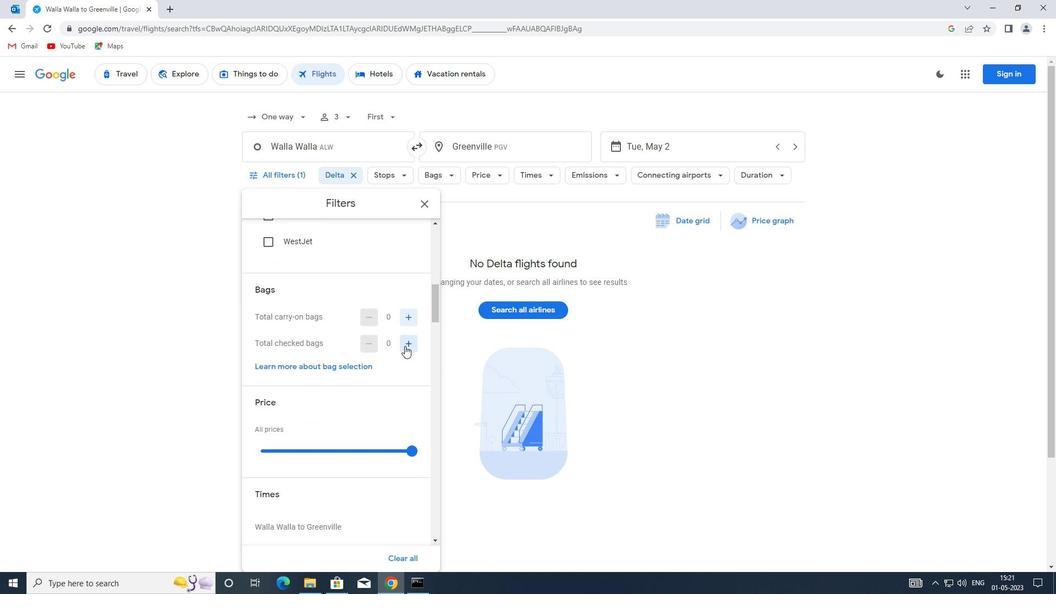 
Action: Mouse pressed left at (405, 345)
Screenshot: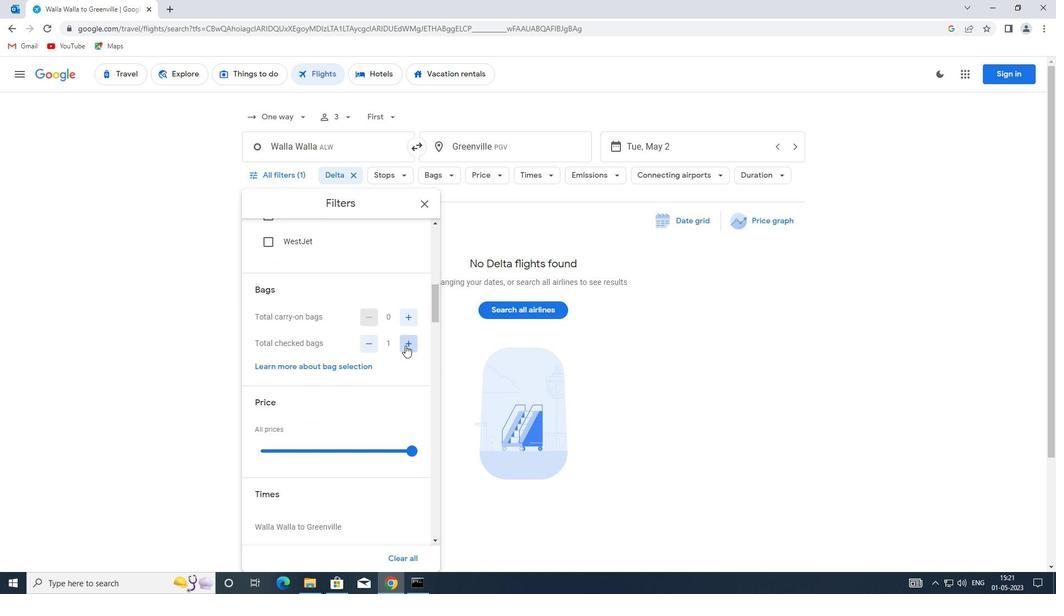 
Action: Mouse pressed left at (405, 345)
Screenshot: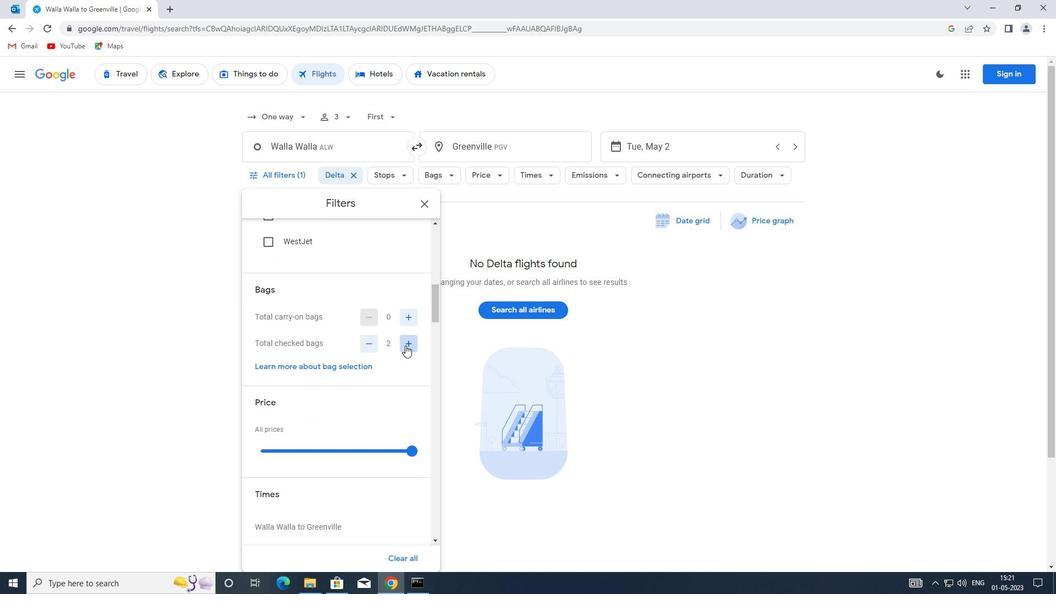 
Action: Mouse pressed left at (405, 345)
Screenshot: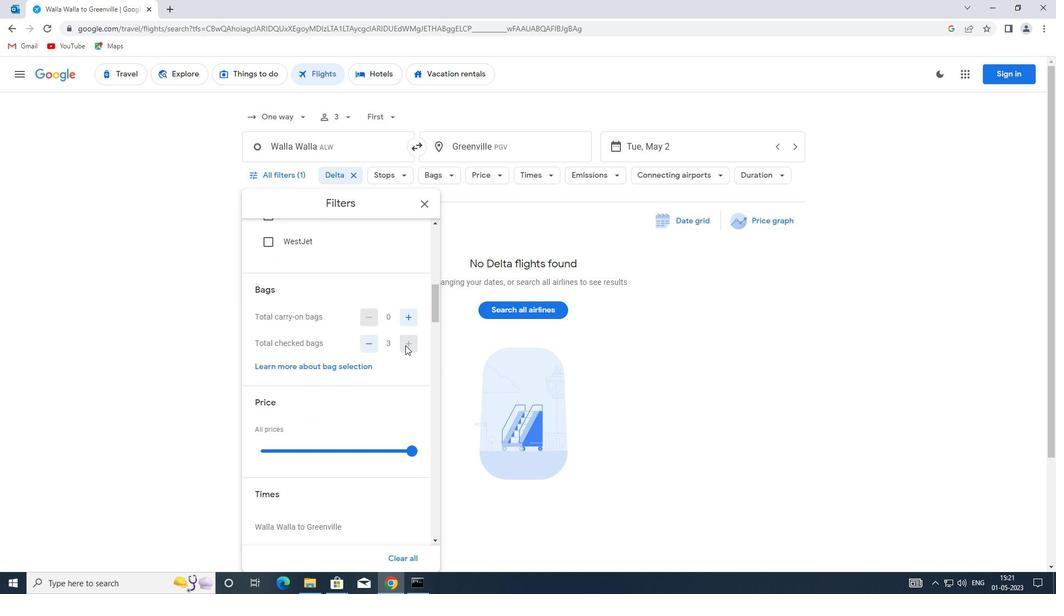 
Action: Mouse pressed left at (405, 345)
Screenshot: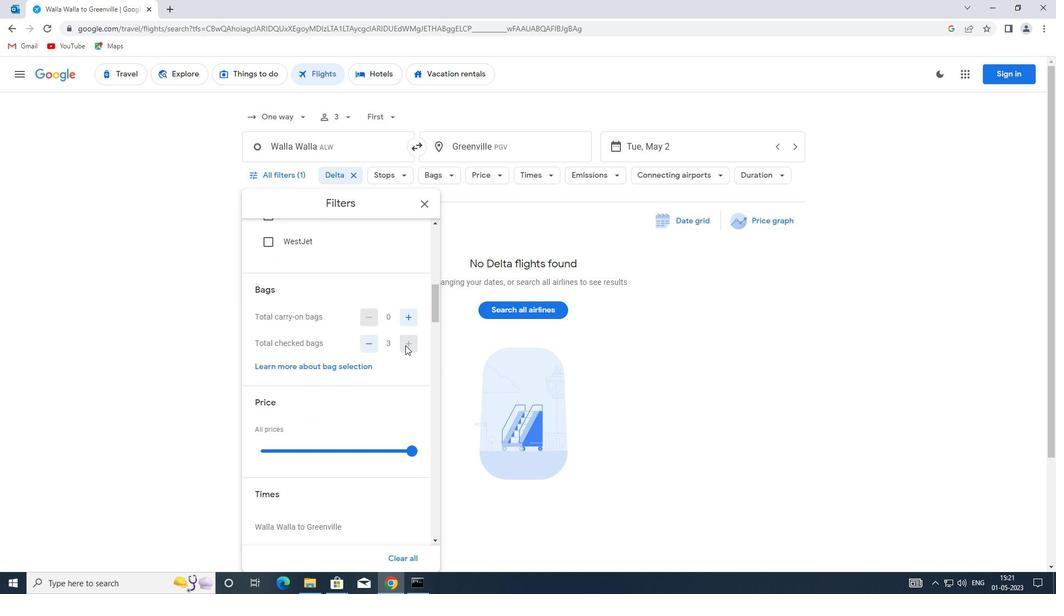 
Action: Mouse moved to (333, 362)
Screenshot: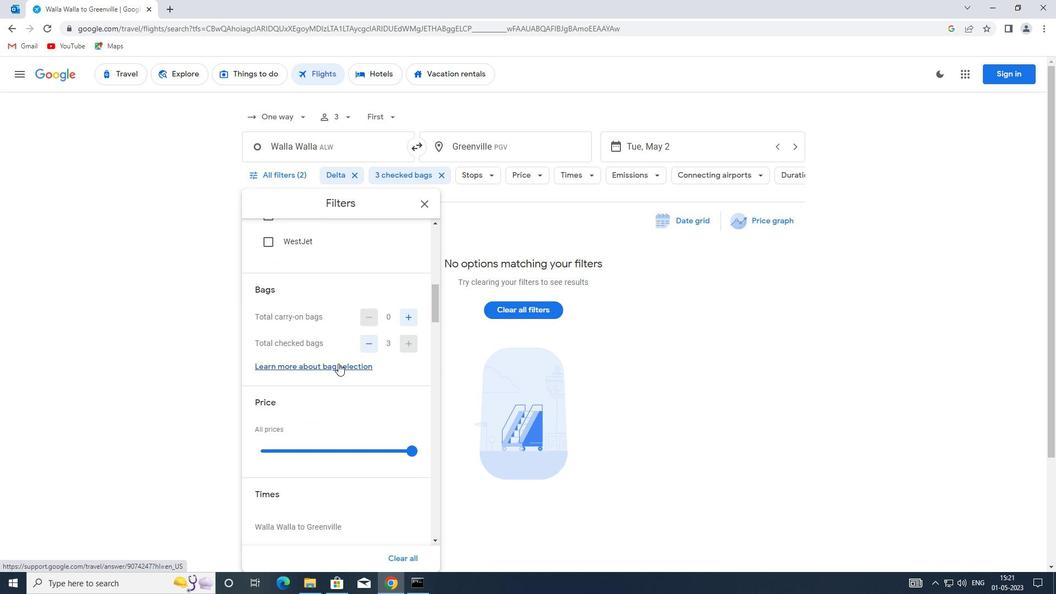 
Action: Mouse scrolled (333, 362) with delta (0, 0)
Screenshot: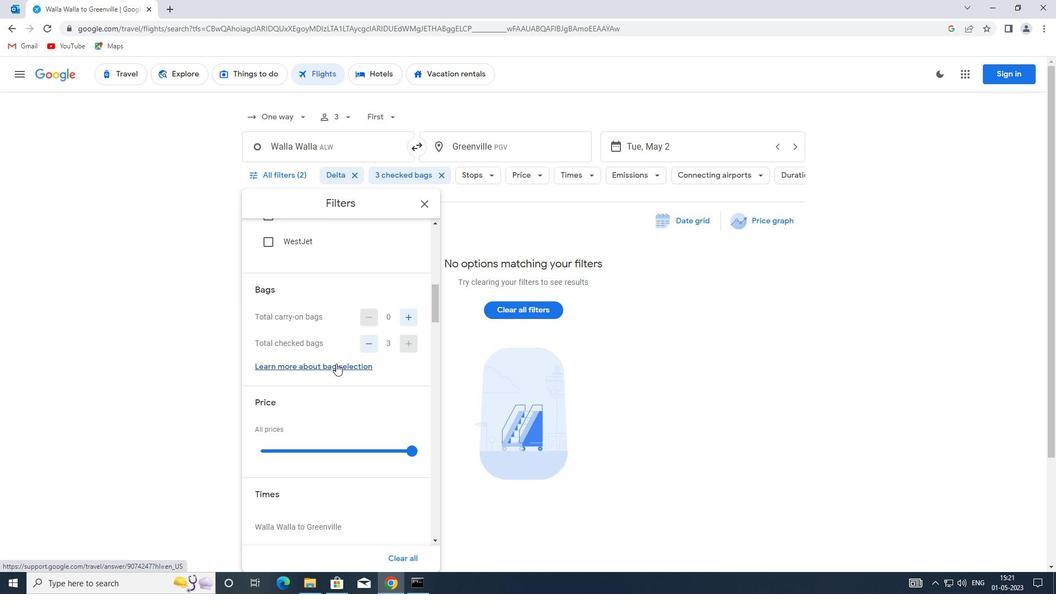 
Action: Mouse moved to (320, 393)
Screenshot: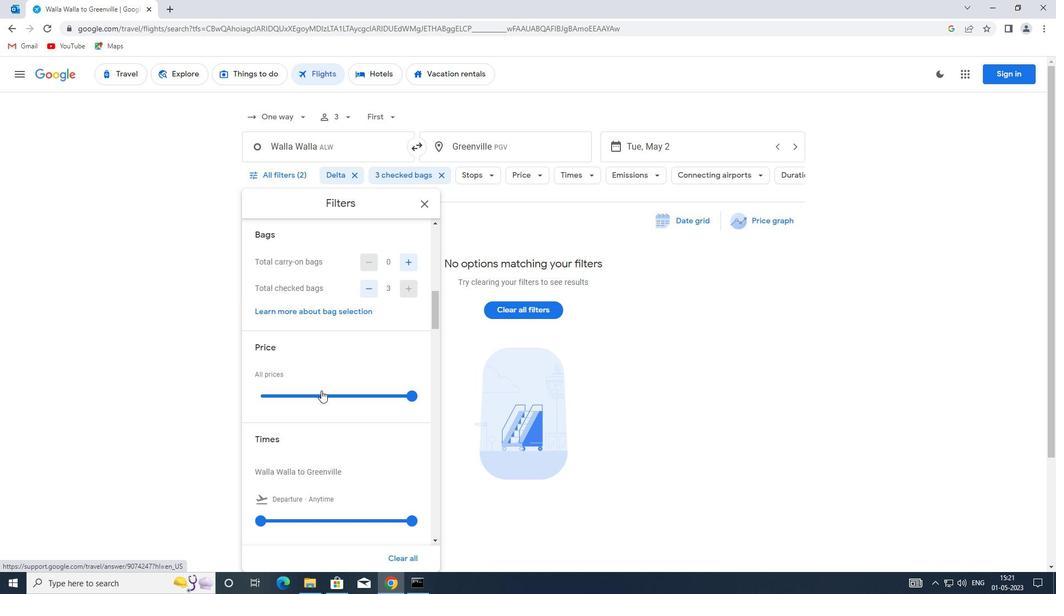 
Action: Mouse pressed left at (320, 393)
Screenshot: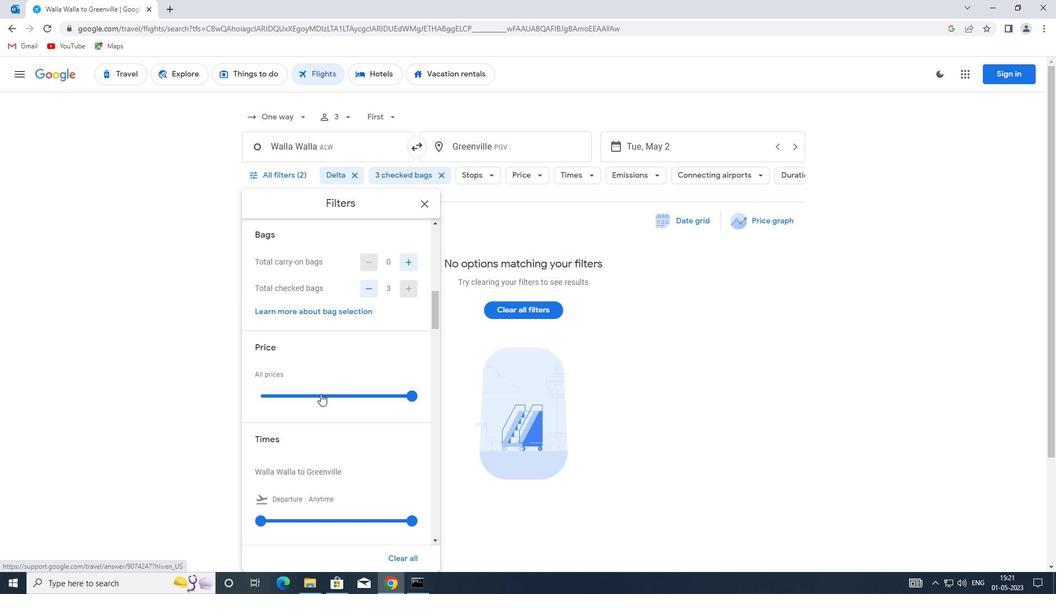 
Action: Mouse pressed left at (320, 393)
Screenshot: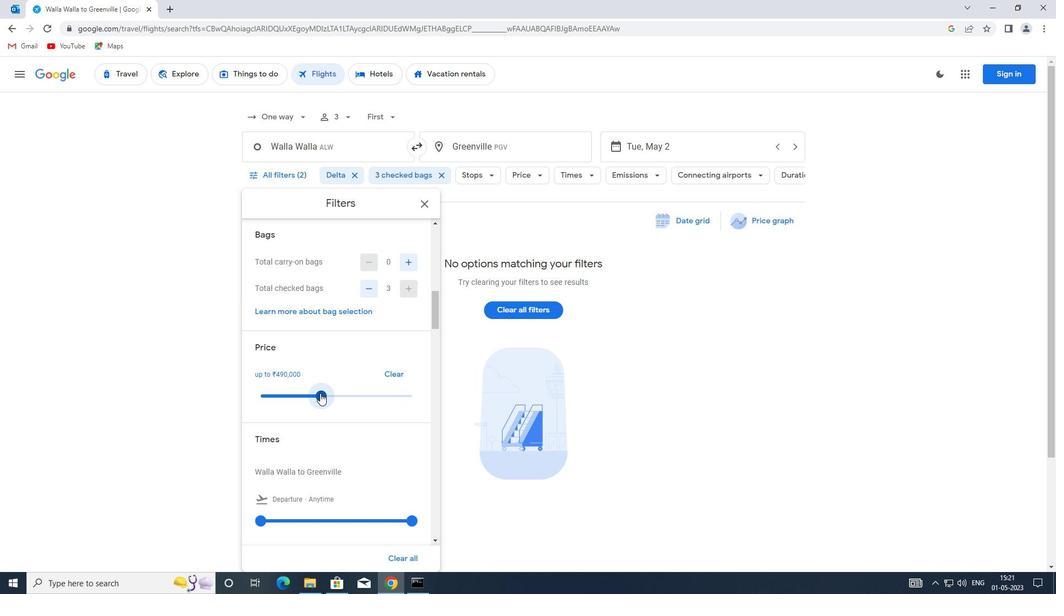 
Action: Mouse moved to (291, 383)
Screenshot: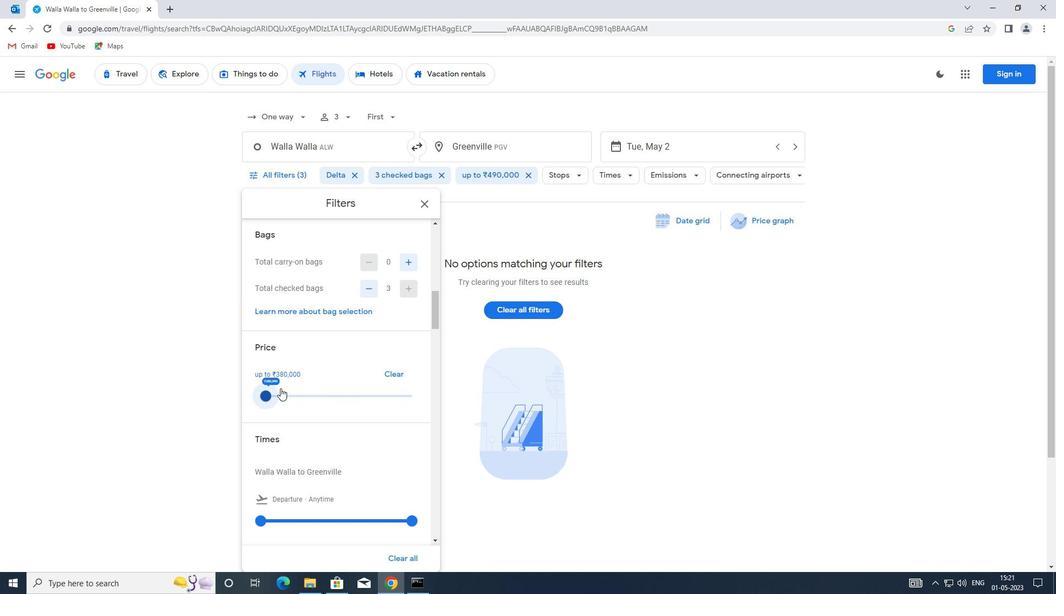 
Action: Mouse scrolled (291, 382) with delta (0, 0)
Screenshot: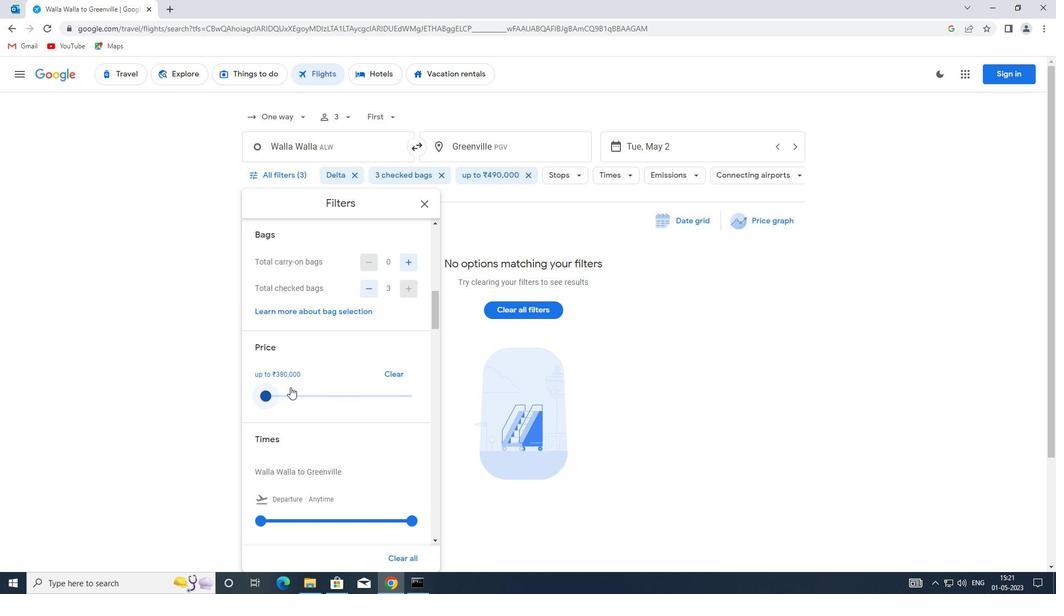 
Action: Mouse moved to (316, 360)
Screenshot: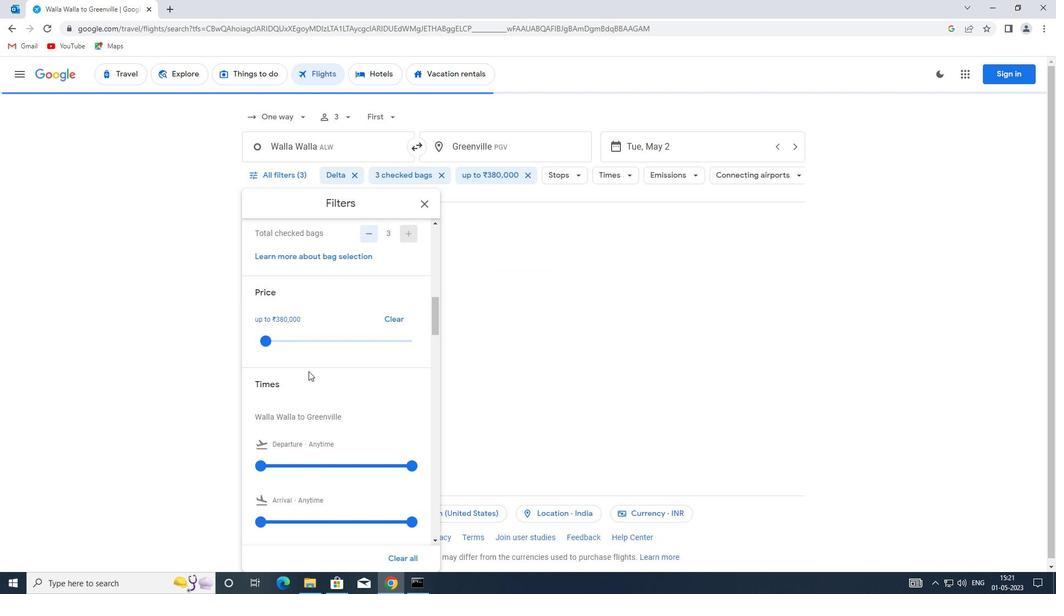
Action: Mouse scrolled (316, 360) with delta (0, 0)
Screenshot: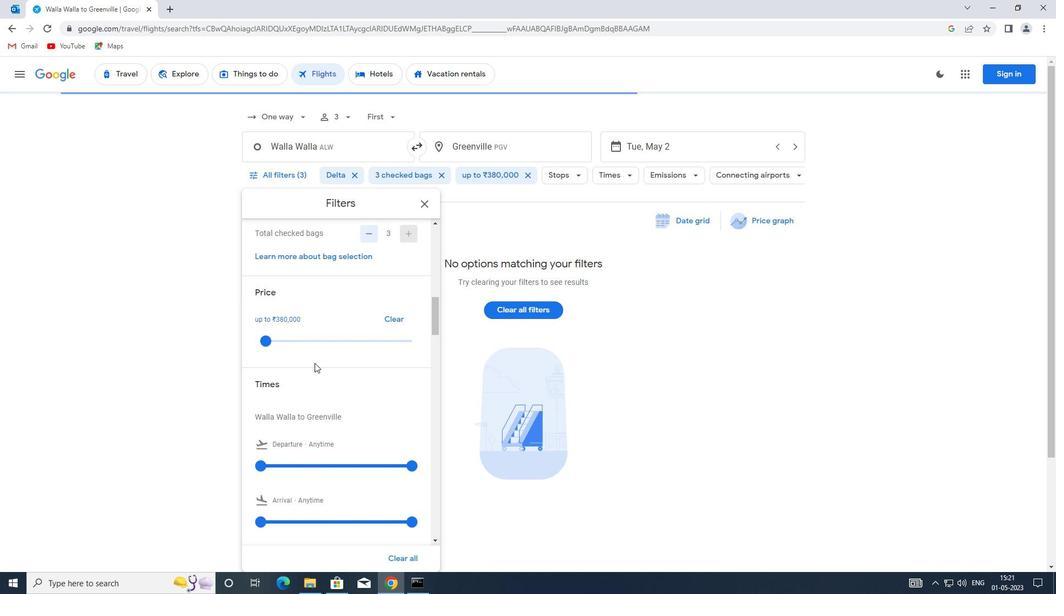 
Action: Mouse moved to (316, 360)
Screenshot: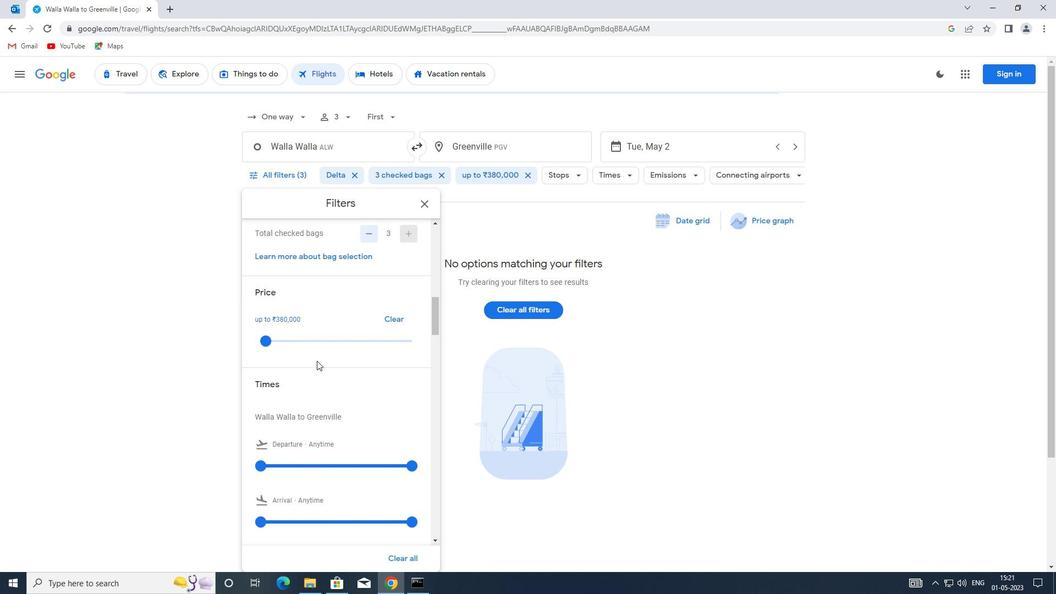 
Action: Mouse scrolled (316, 360) with delta (0, 0)
Screenshot: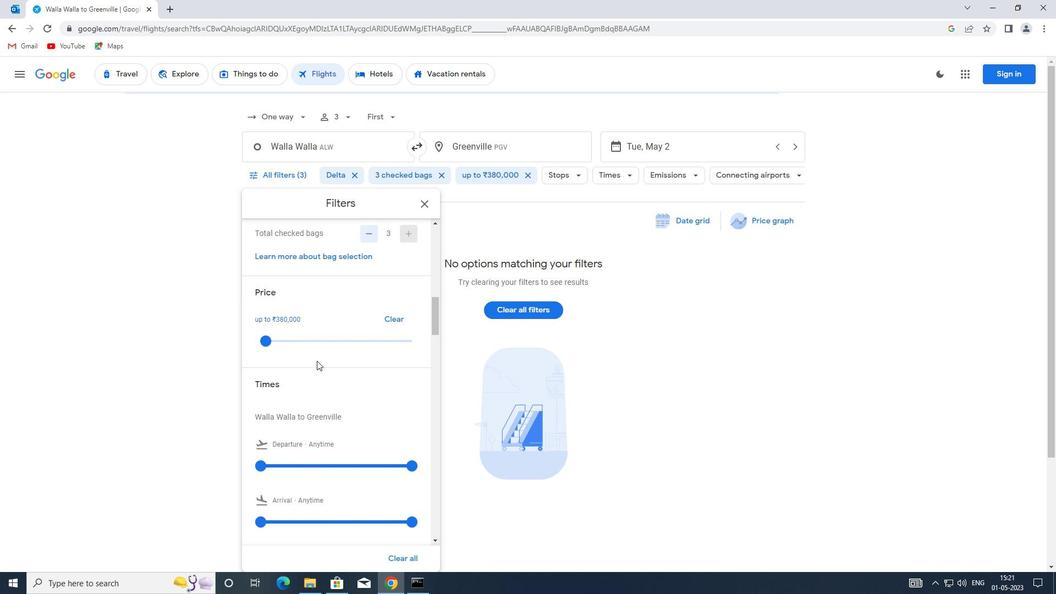 
Action: Mouse moved to (258, 354)
Screenshot: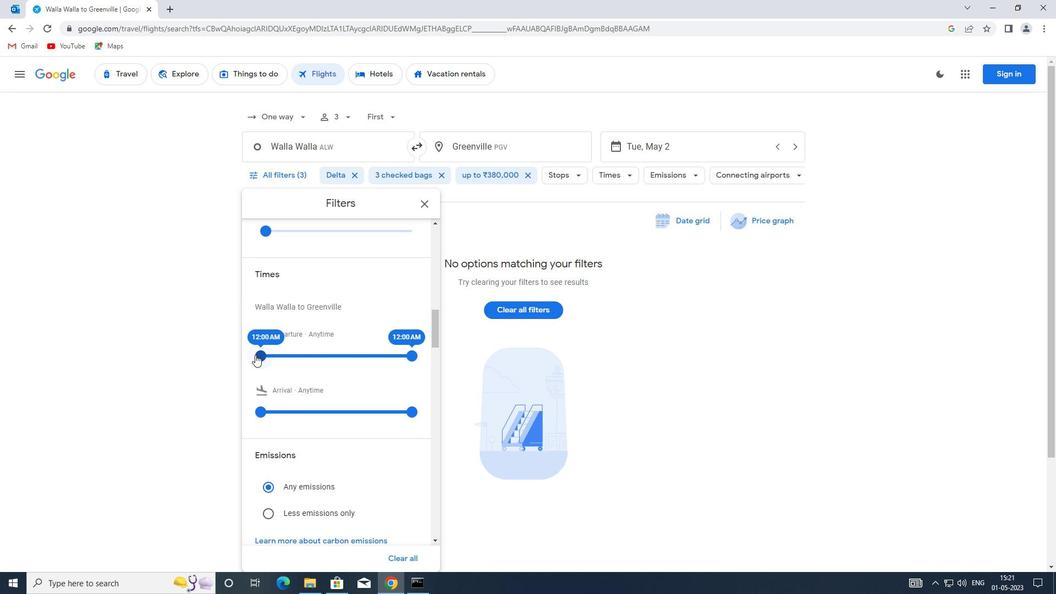 
Action: Mouse pressed left at (258, 354)
Screenshot: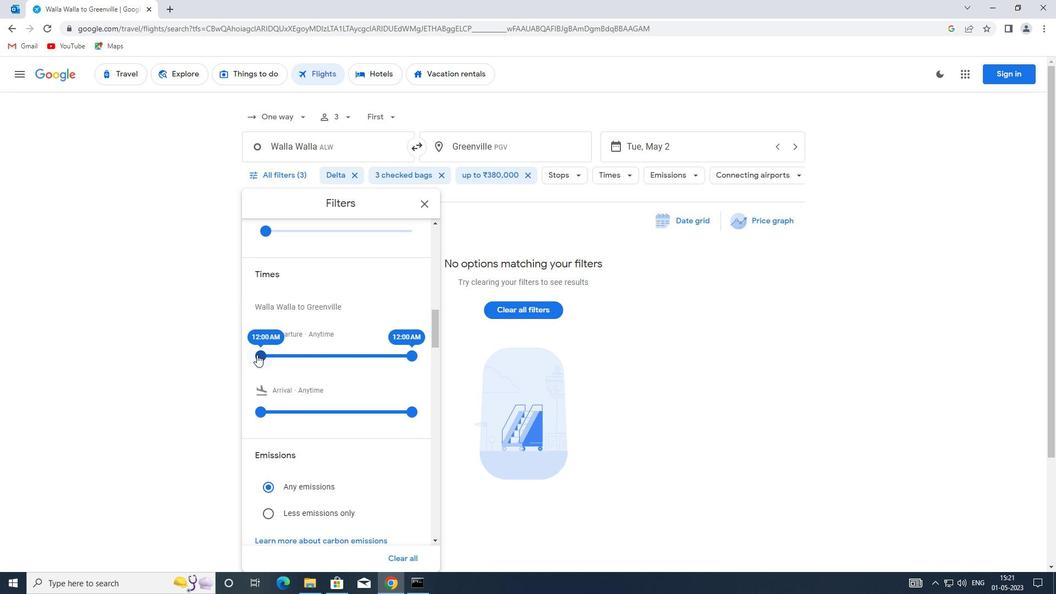 
Action: Mouse moved to (400, 354)
Screenshot: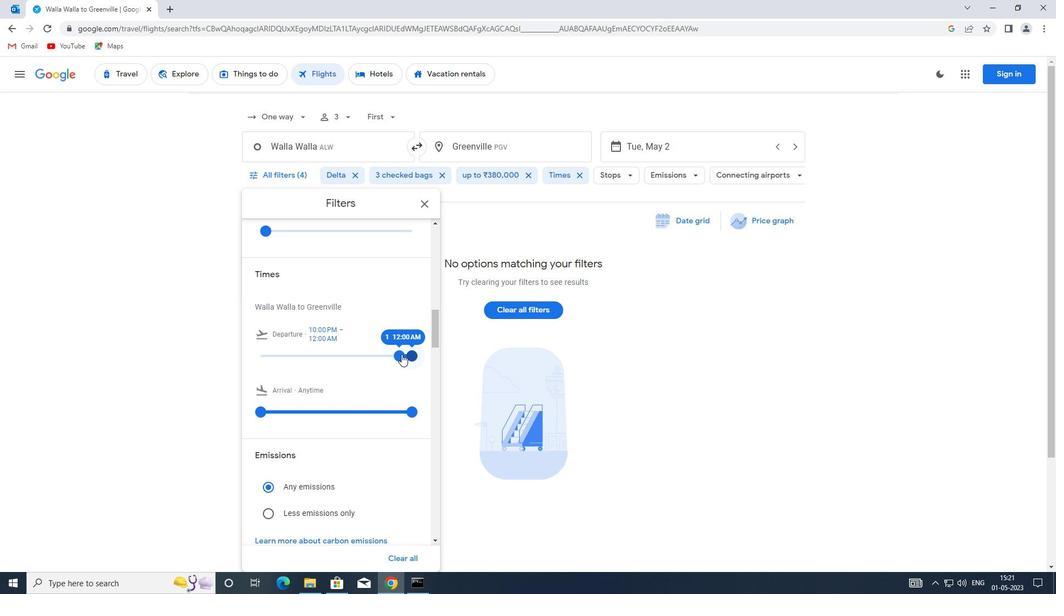 
Action: Mouse pressed left at (400, 354)
Screenshot: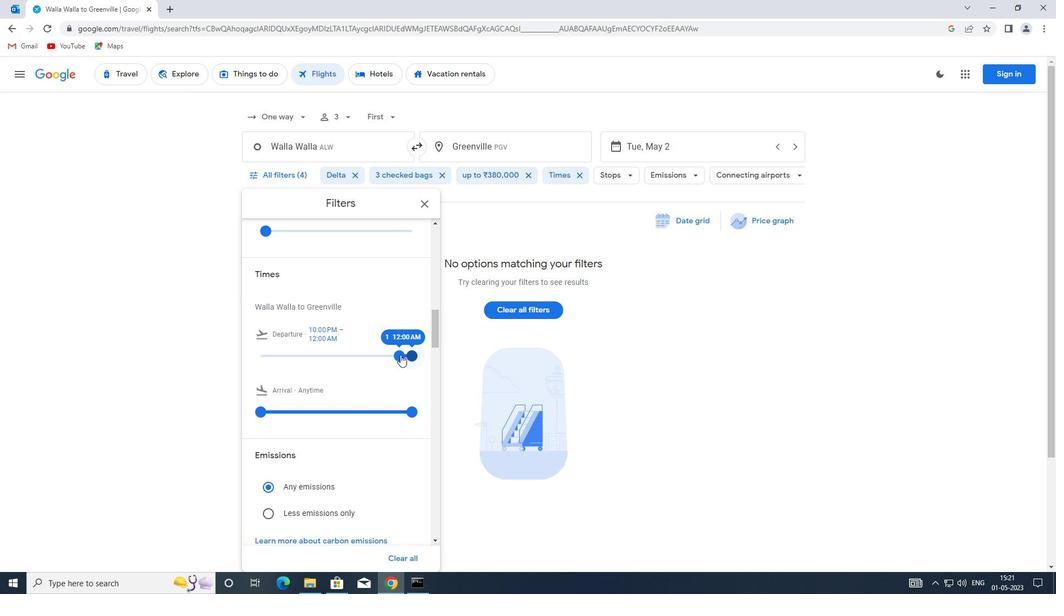 
Action: Mouse moved to (404, 354)
Screenshot: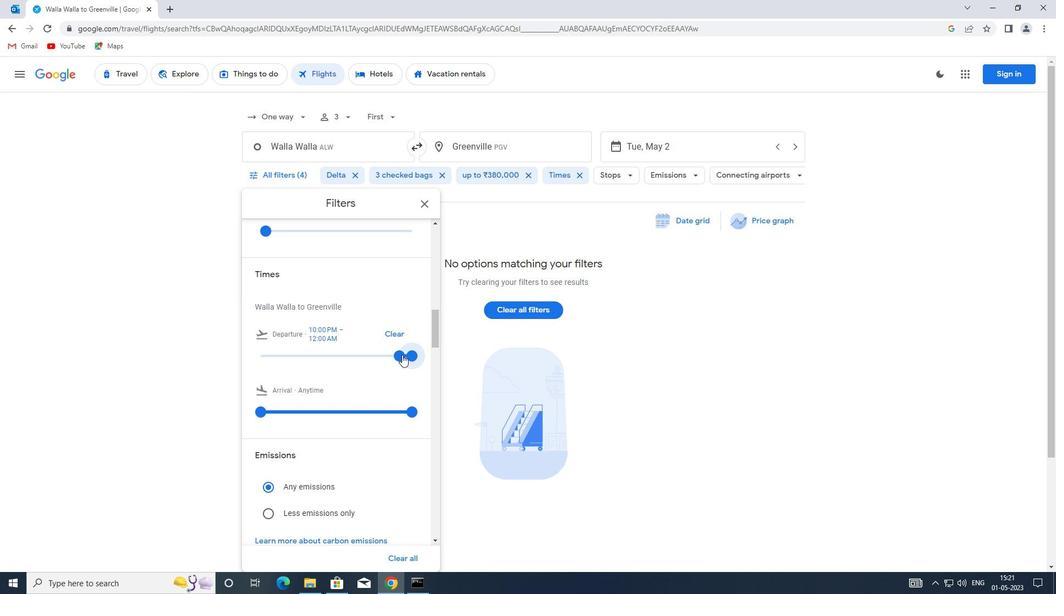 
Action: Mouse pressed left at (404, 354)
Screenshot: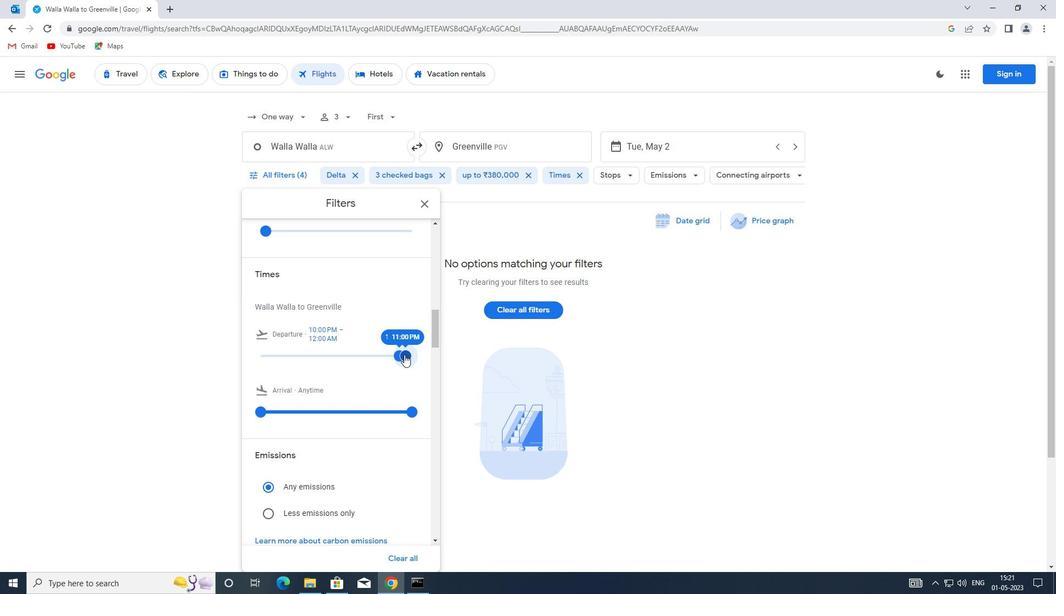 
Action: Mouse moved to (405, 355)
Screenshot: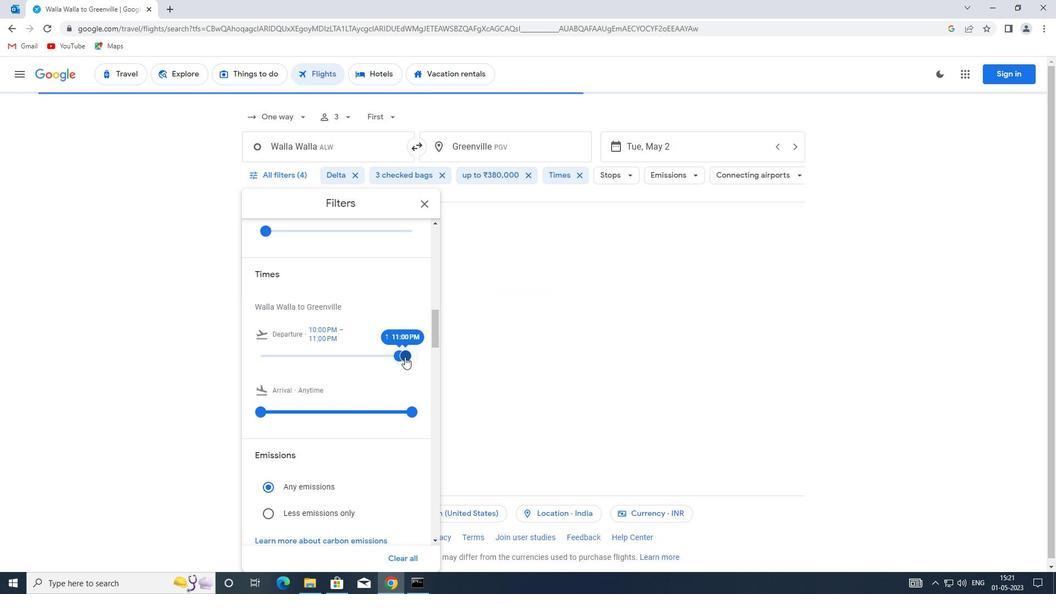
Action: Mouse pressed left at (405, 355)
Screenshot: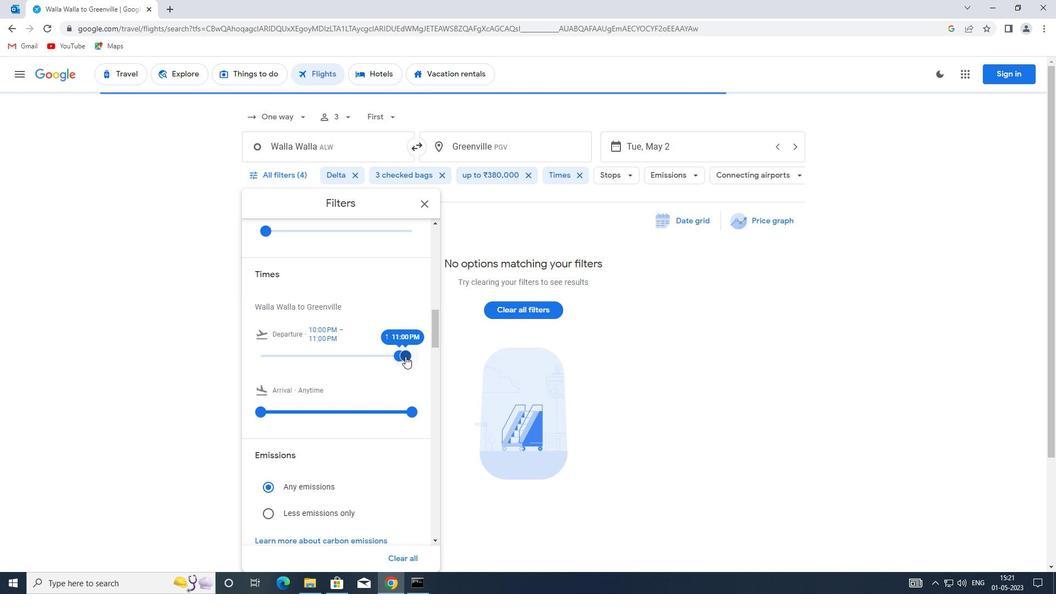 
Action: Mouse moved to (398, 355)
Screenshot: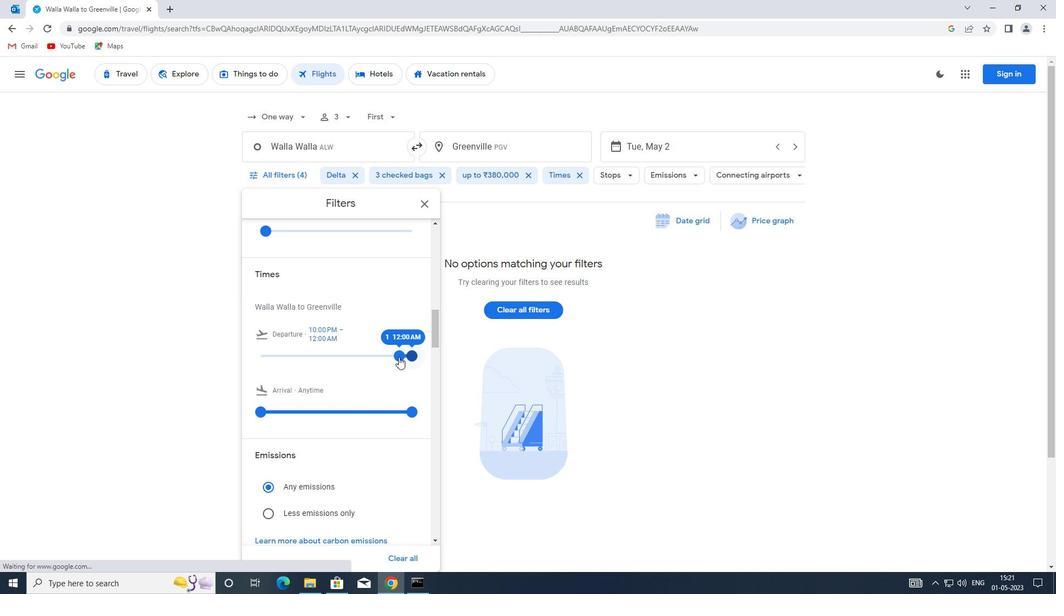 
Action: Mouse pressed left at (398, 355)
Screenshot: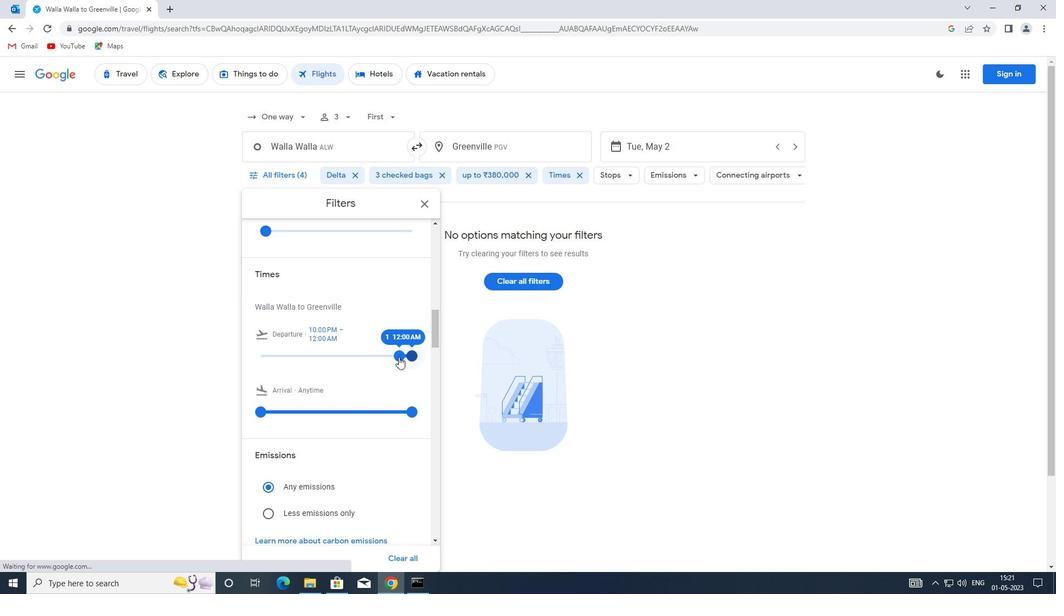 
Action: Mouse moved to (402, 357)
Screenshot: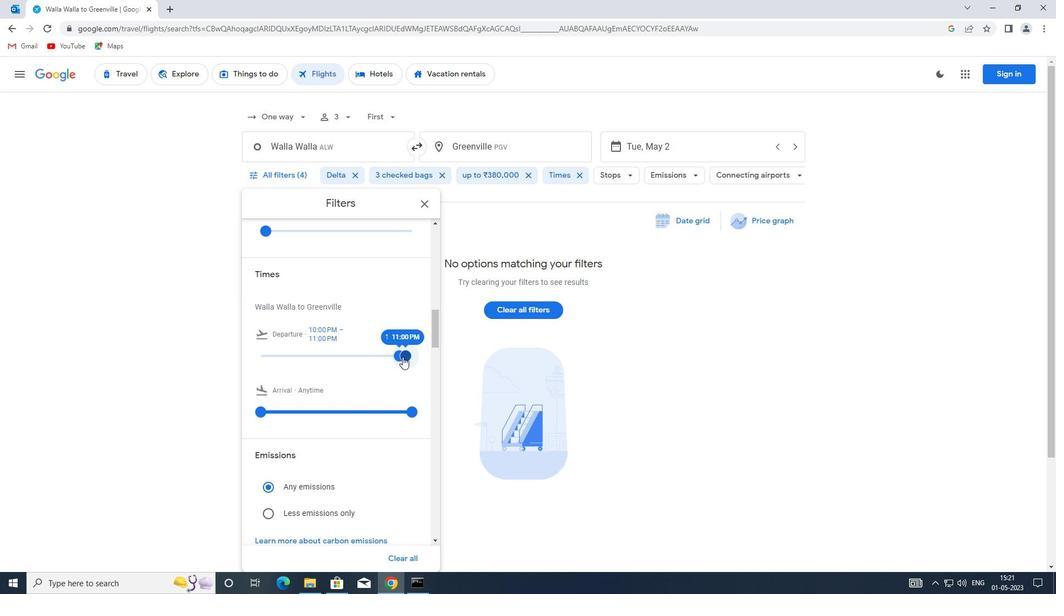 
Action: Mouse pressed left at (402, 357)
Screenshot: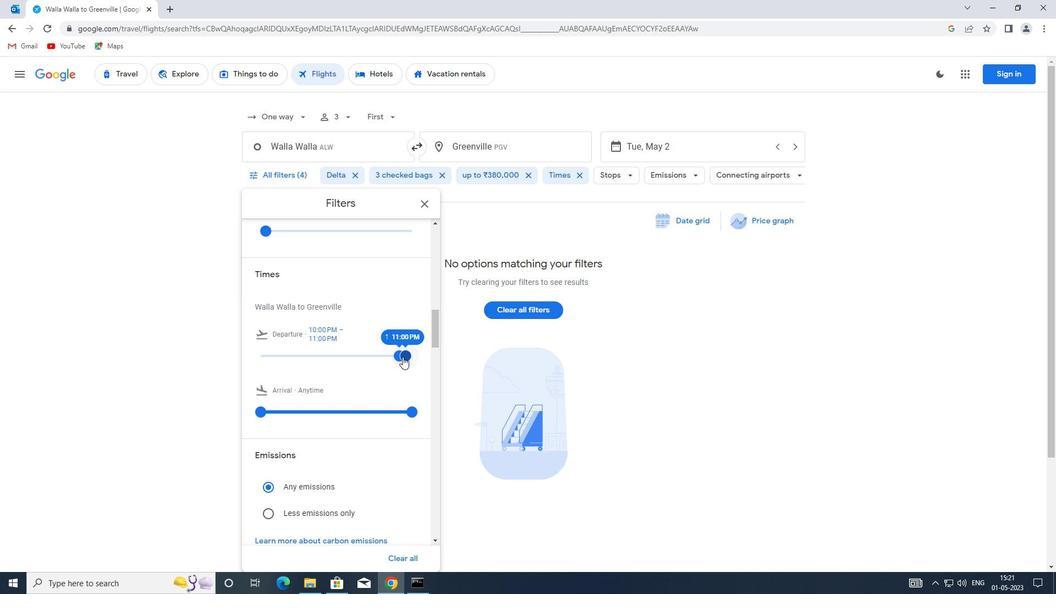 
Action: Mouse moved to (398, 357)
Screenshot: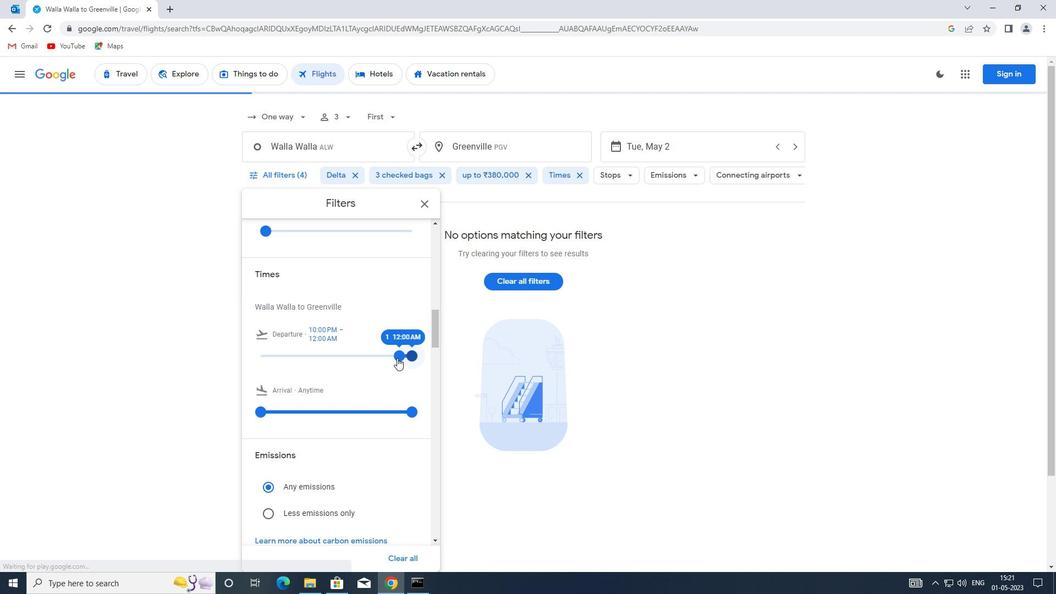 
Action: Mouse pressed left at (398, 357)
Screenshot: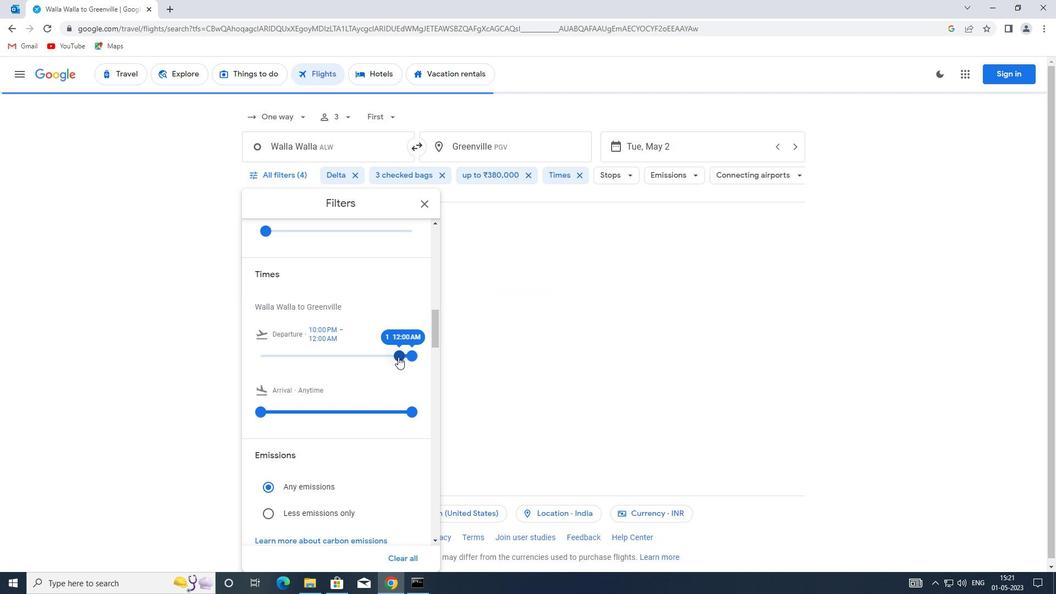 
Action: Mouse moved to (383, 359)
Screenshot: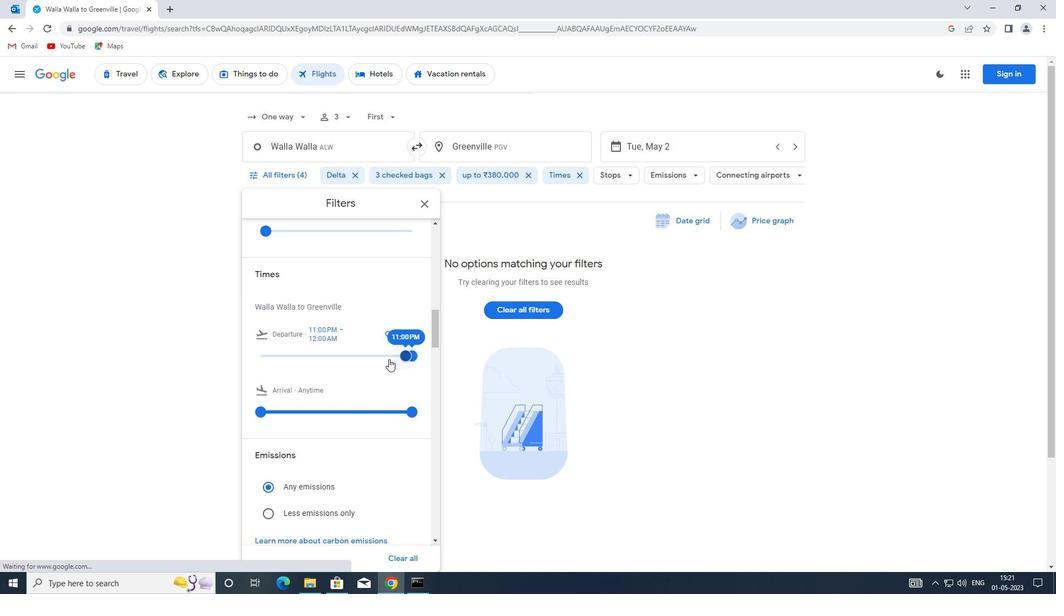 
Action: Mouse scrolled (383, 358) with delta (0, 0)
Screenshot: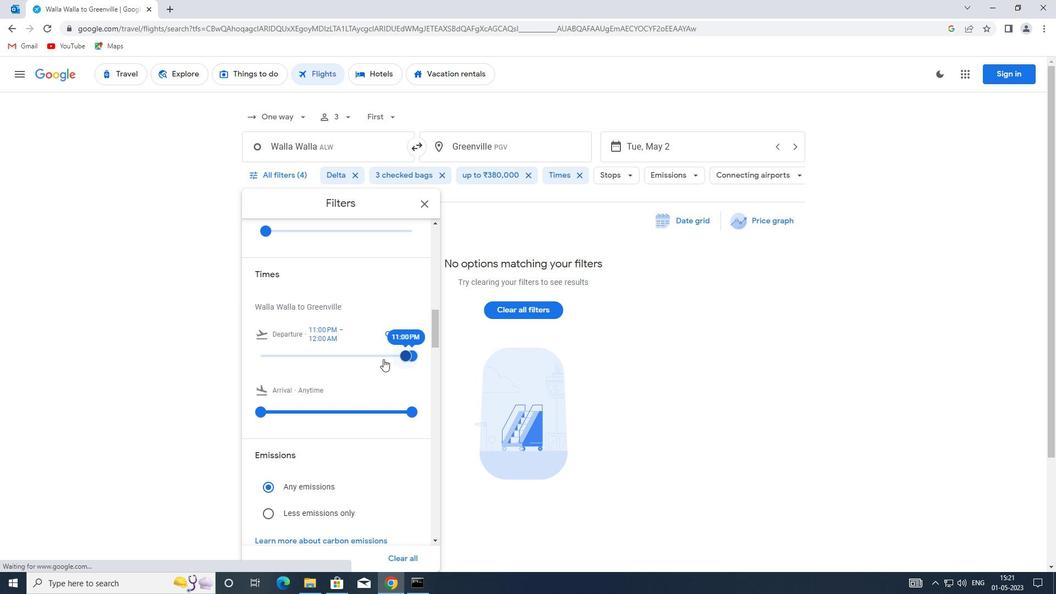 
Action: Mouse moved to (428, 206)
Screenshot: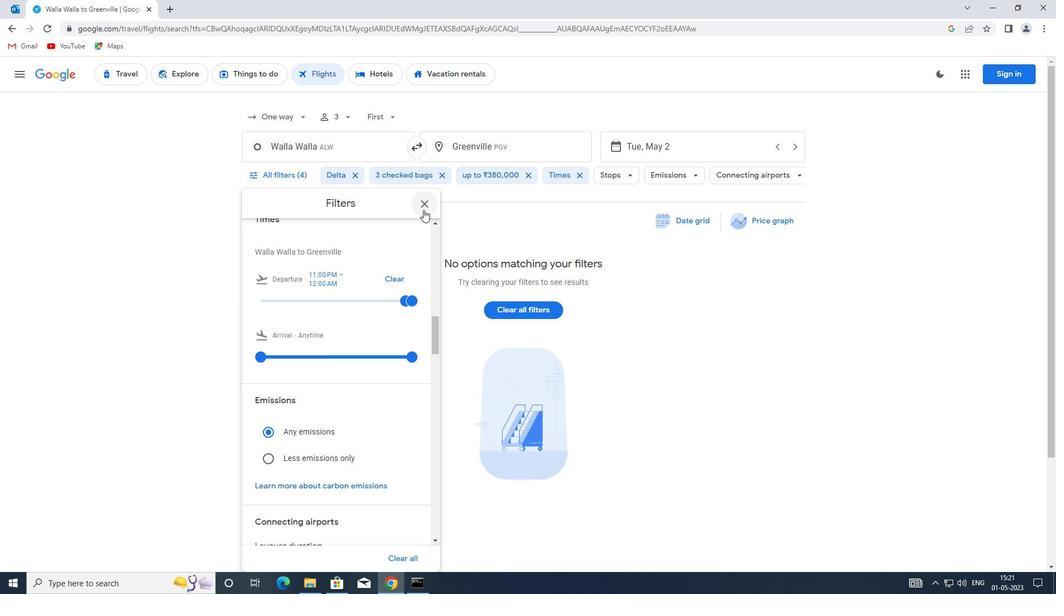 
Action: Mouse pressed left at (428, 206)
Screenshot: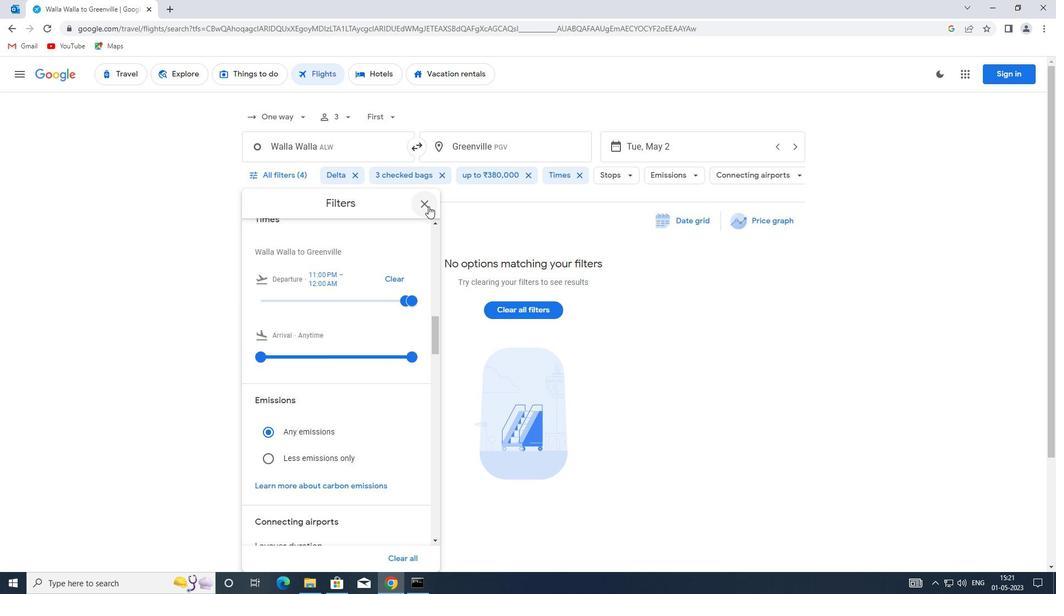 
Action: Mouse moved to (428, 205)
Screenshot: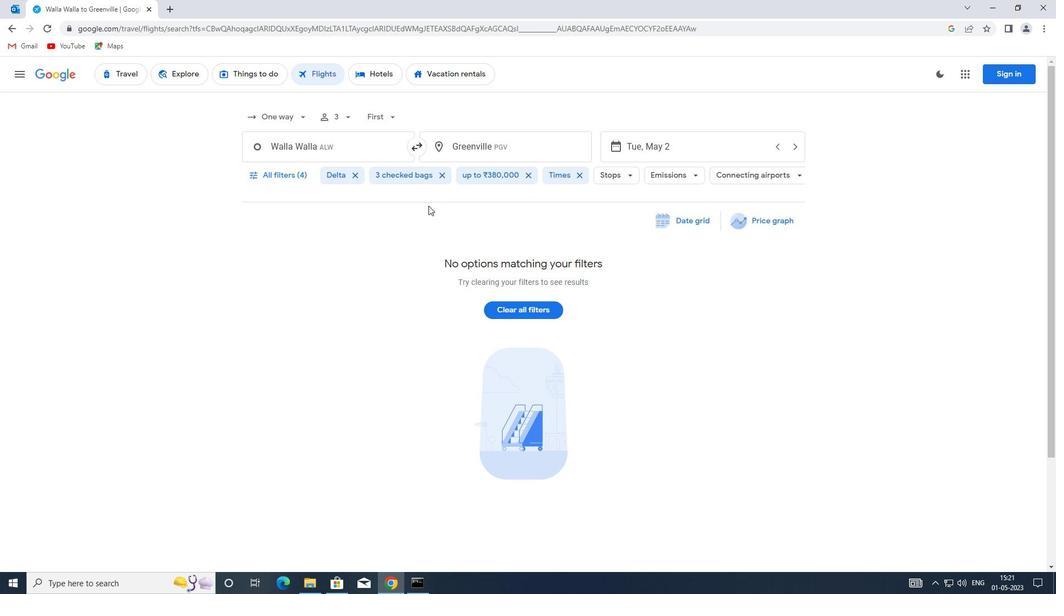 
